 Task: Schedule a session for the jewelry making class.
Action: Mouse pressed left at (76, 116)
Screenshot: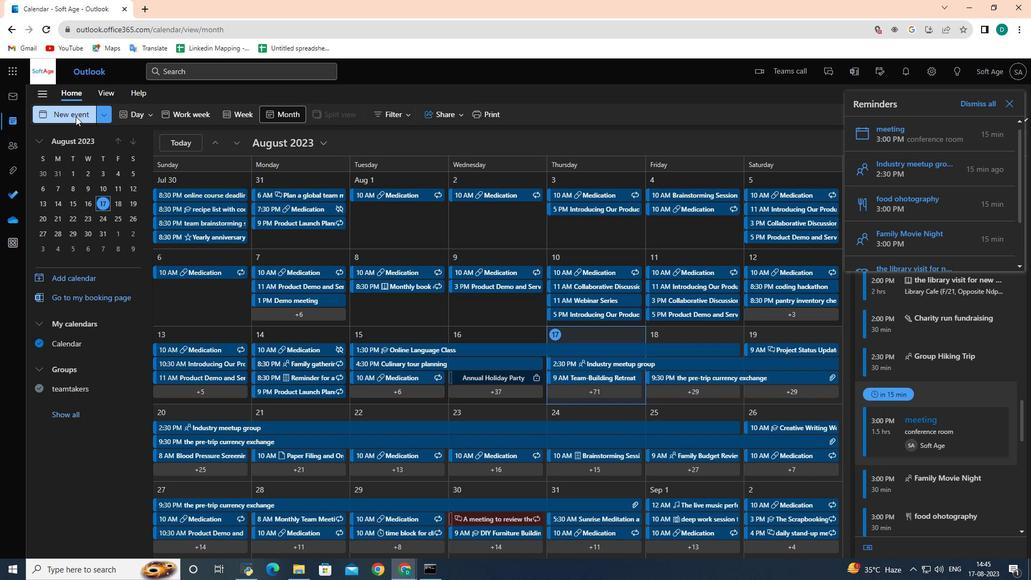 
Action: Mouse moved to (296, 184)
Screenshot: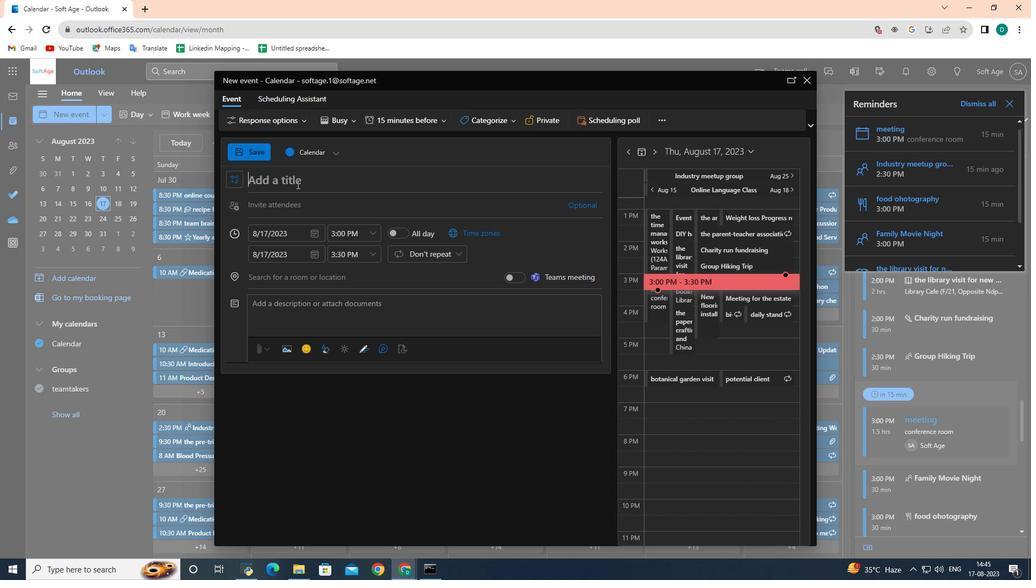 
Action: Mouse pressed left at (296, 184)
Screenshot: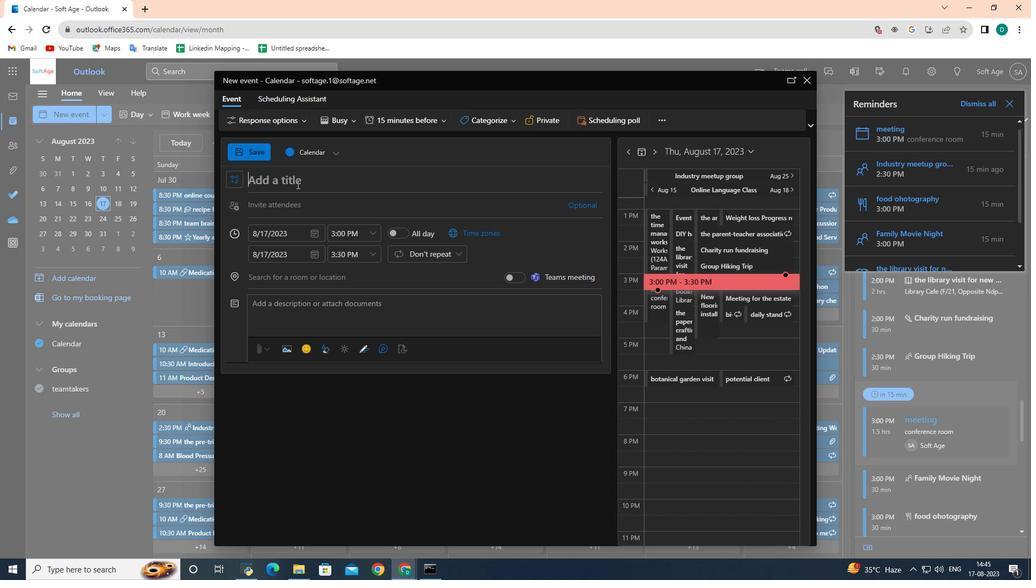 
Action: Key pressed <Key.shift>Jewelery<Key.space>making<Key.space>class
Screenshot: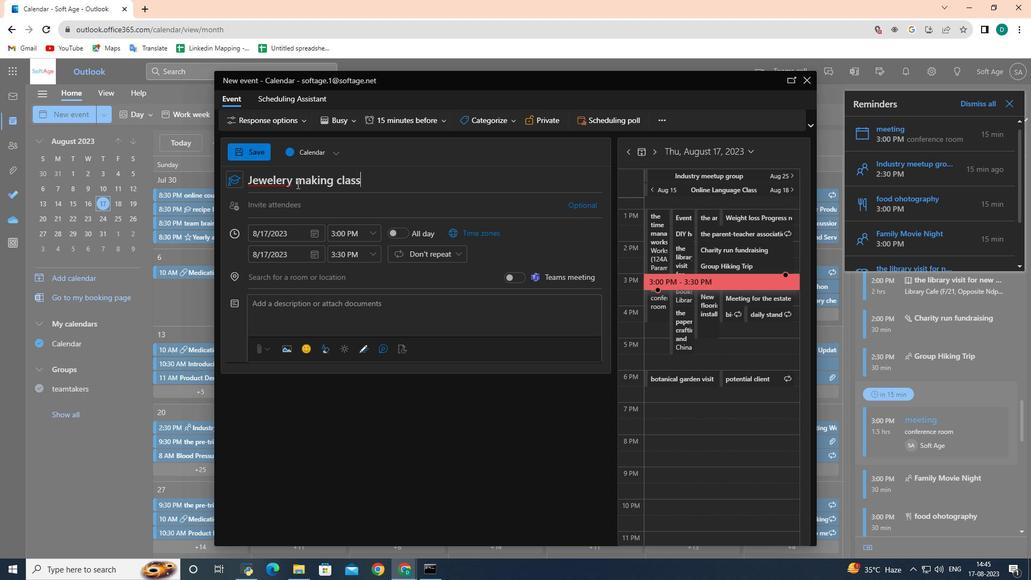 
Action: Mouse moved to (280, 182)
Screenshot: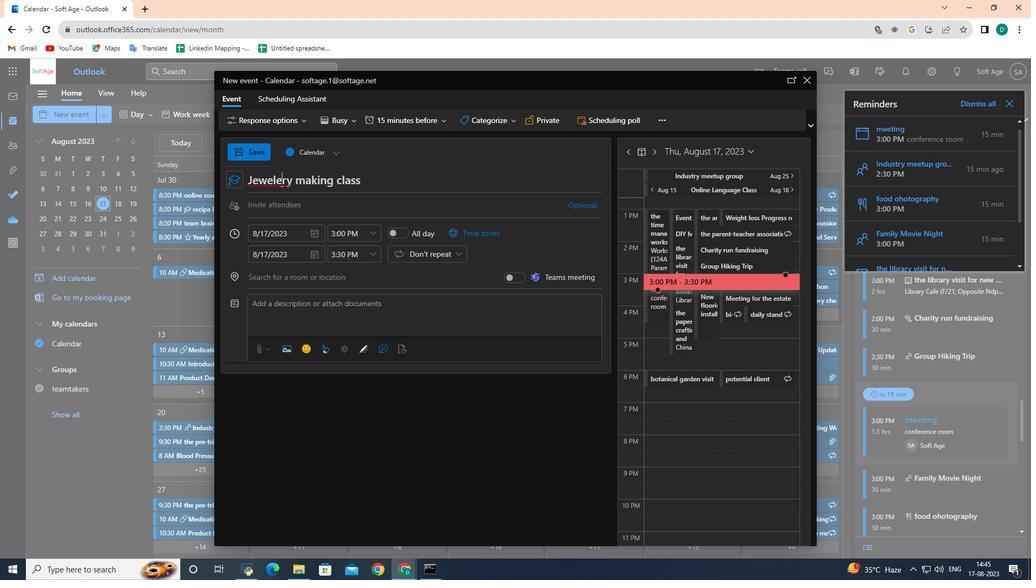 
Action: Mouse pressed left at (280, 182)
Screenshot: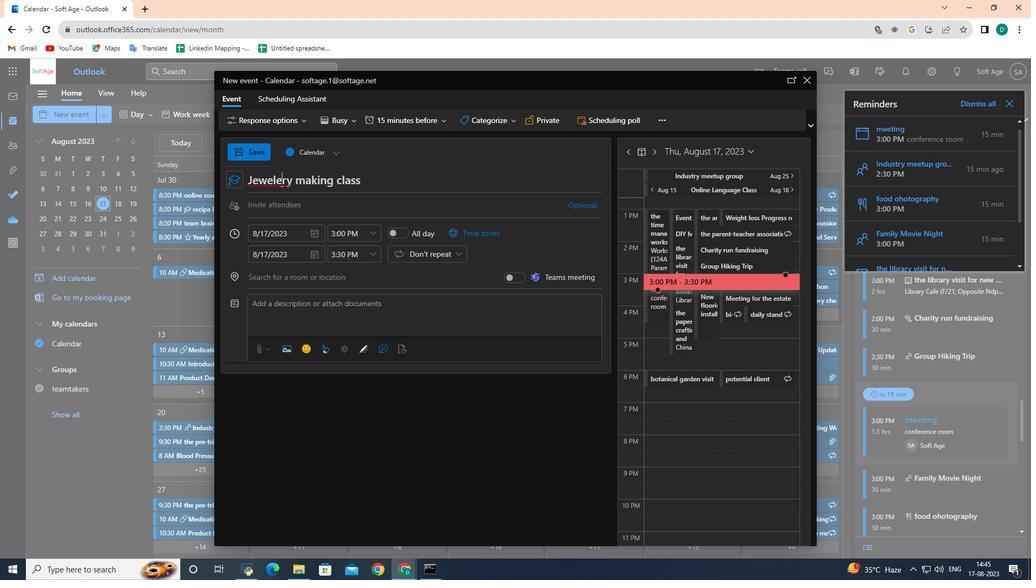 
Action: Key pressed <Key.backspace>
Screenshot: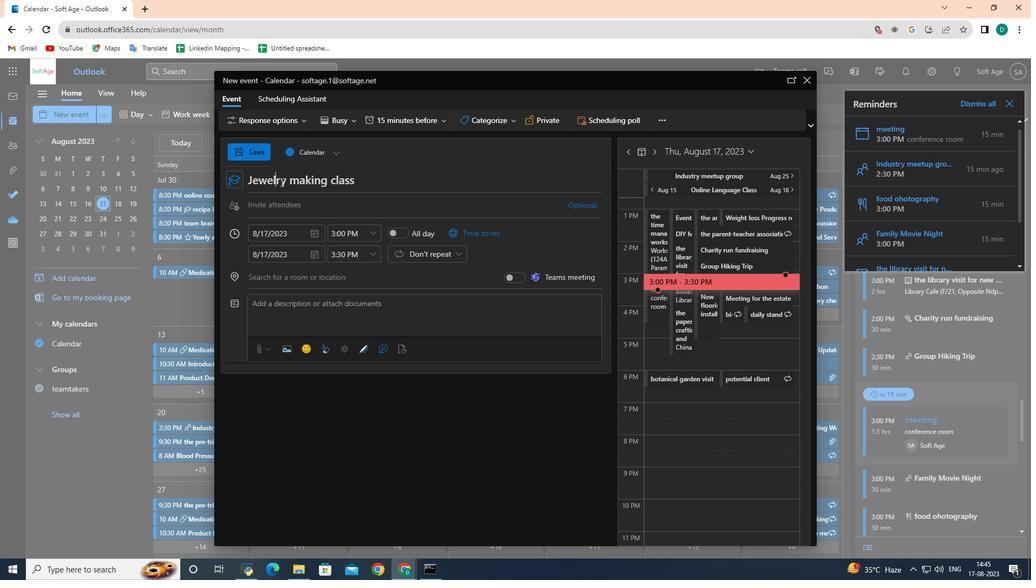 
Action: Mouse moved to (388, 183)
Screenshot: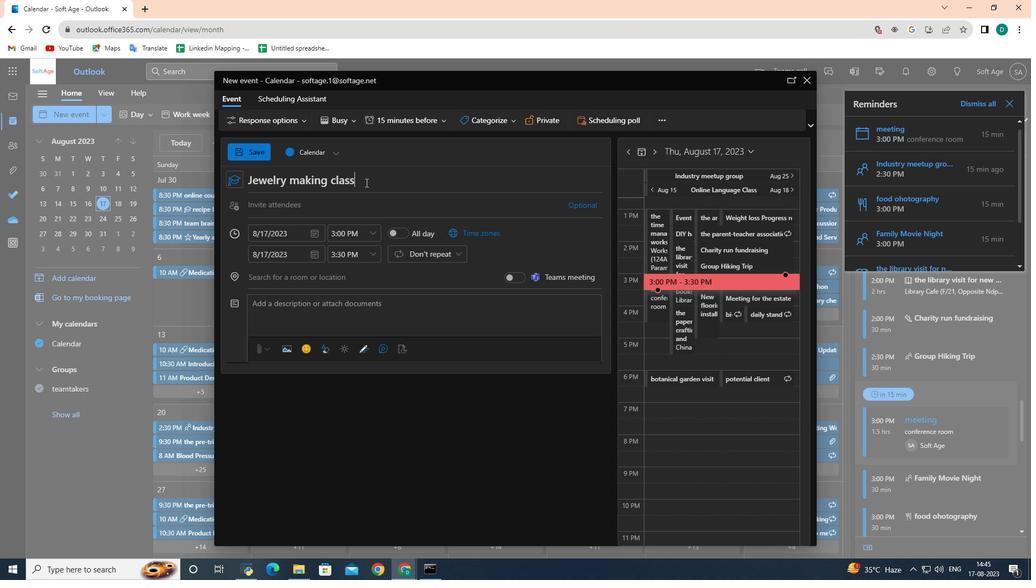 
Action: Mouse pressed left at (388, 183)
Screenshot: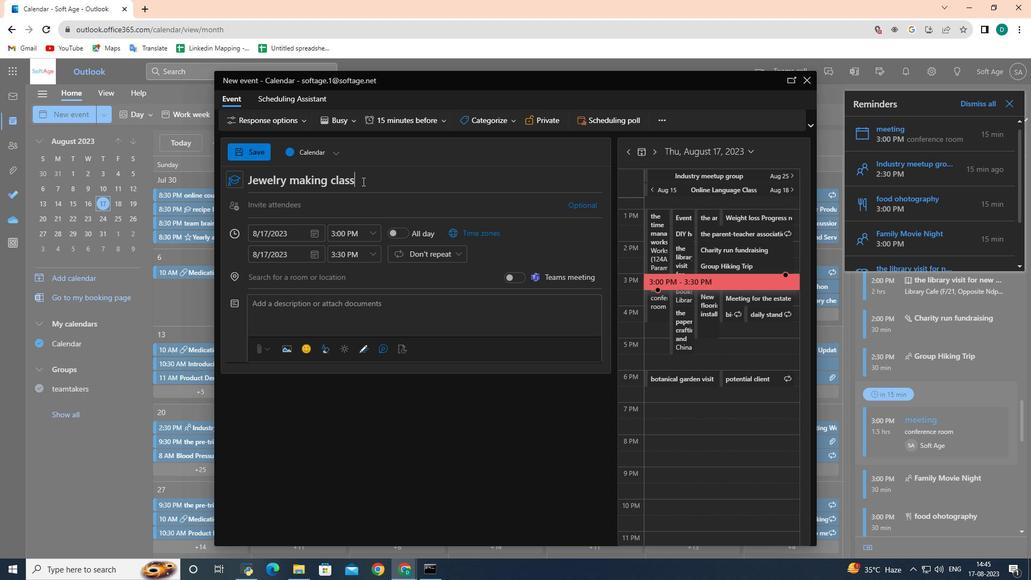 
Action: Mouse moved to (363, 231)
Screenshot: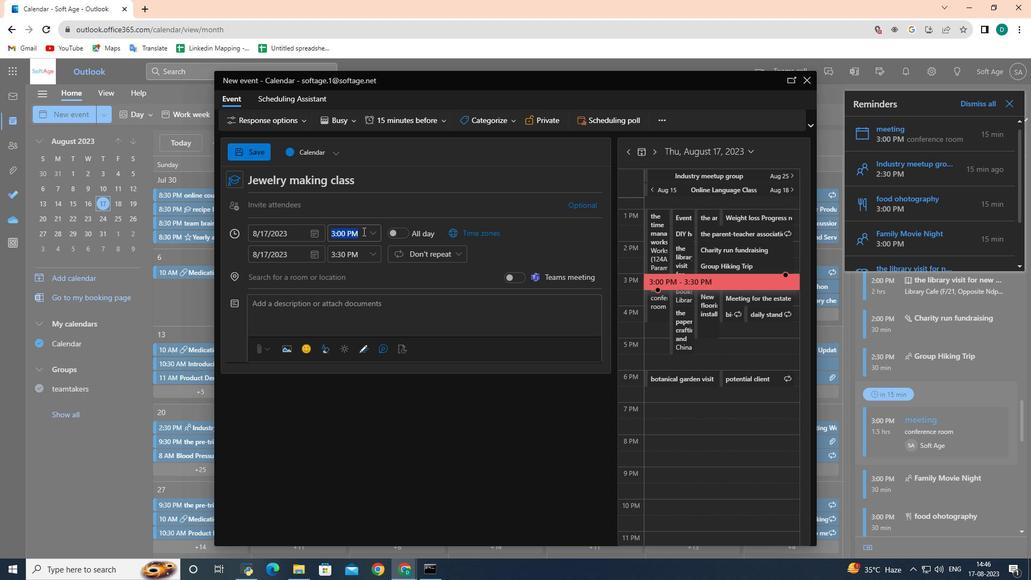 
Action: Mouse pressed left at (363, 231)
Screenshot: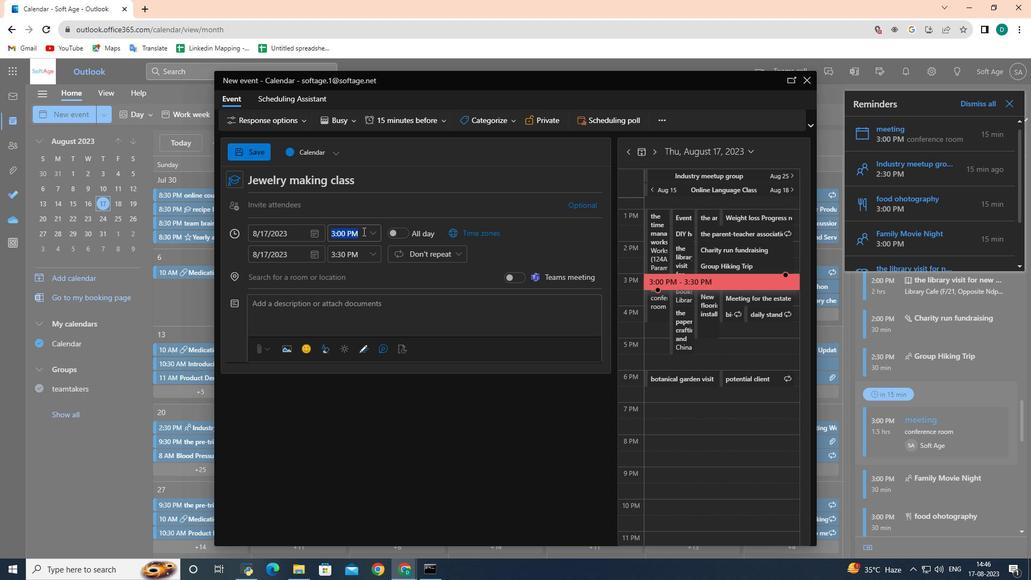 
Action: Mouse moved to (377, 233)
Screenshot: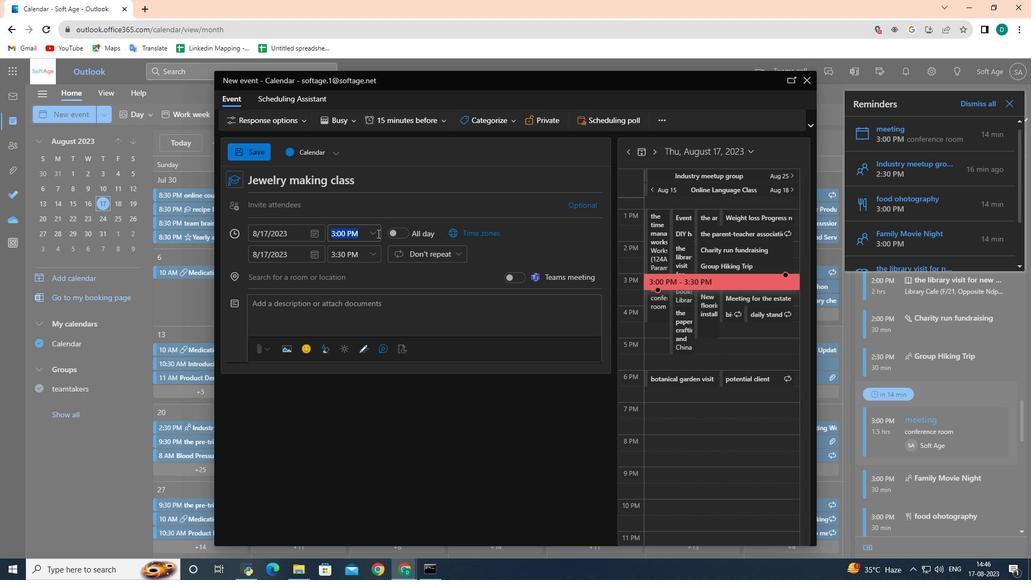 
Action: Mouse pressed left at (377, 233)
Screenshot: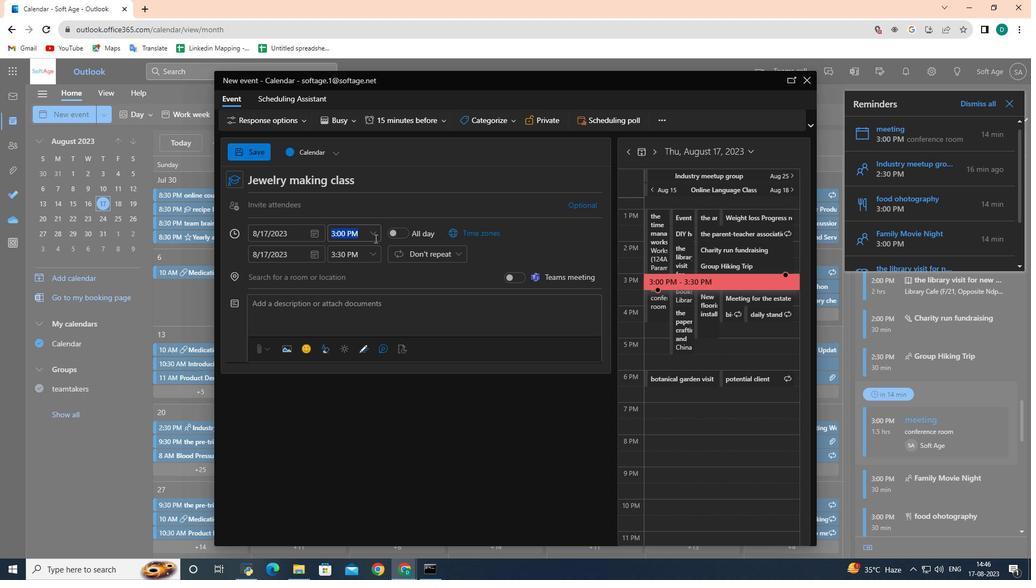 
Action: Mouse moved to (373, 238)
Screenshot: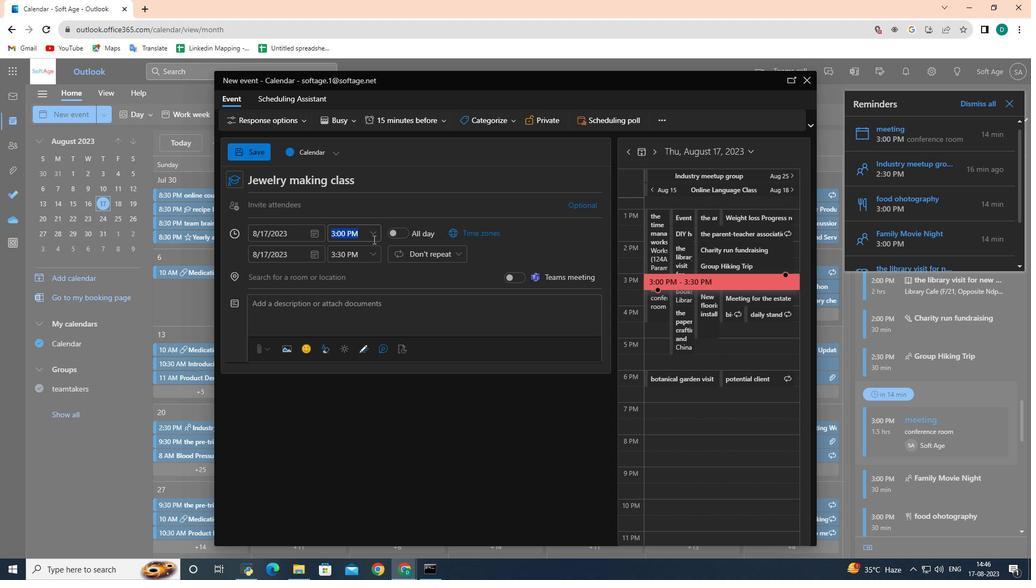 
Action: Mouse pressed left at (373, 238)
Screenshot: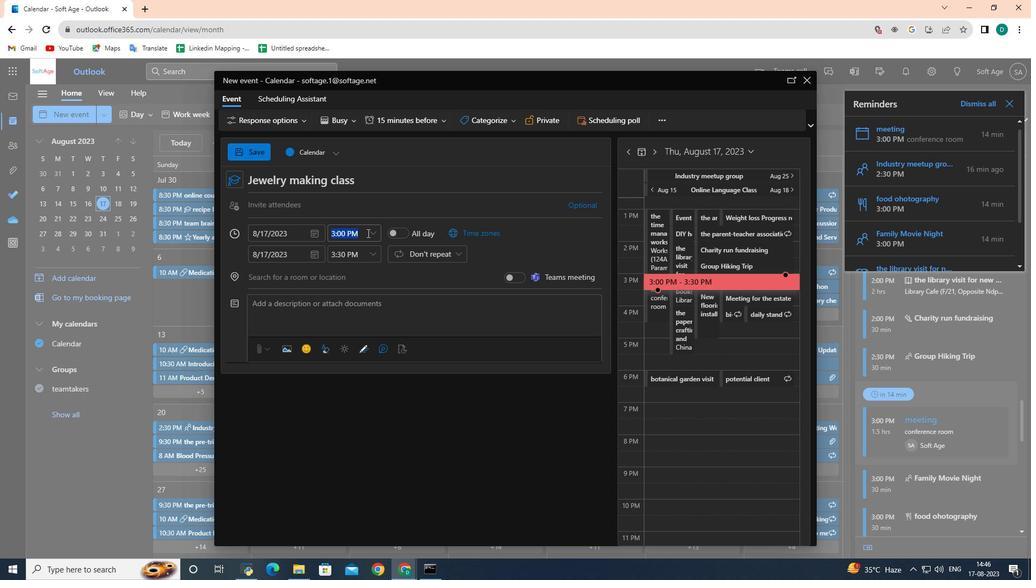 
Action: Mouse moved to (388, 222)
Screenshot: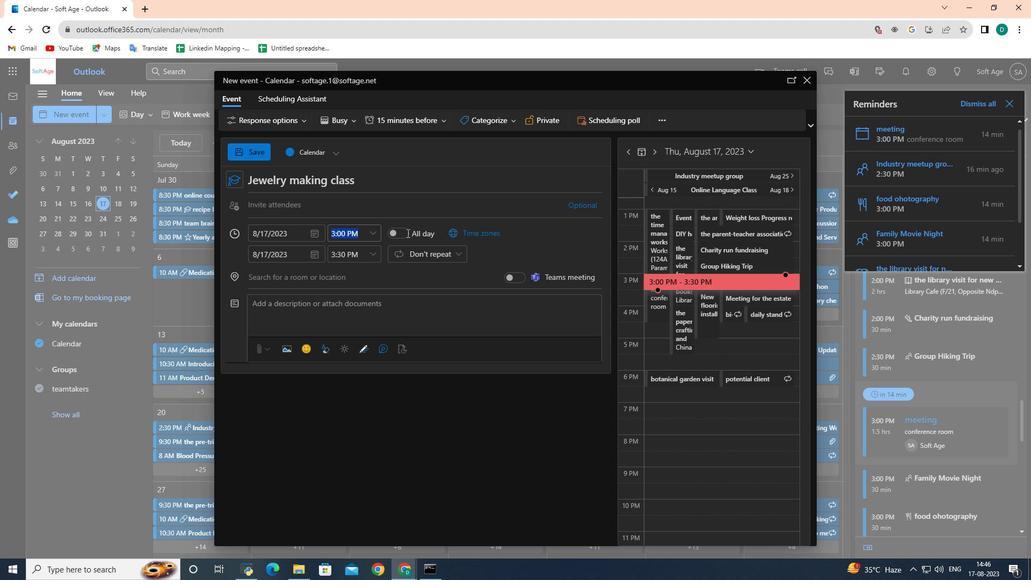 
Action: Mouse pressed left at (388, 222)
Screenshot: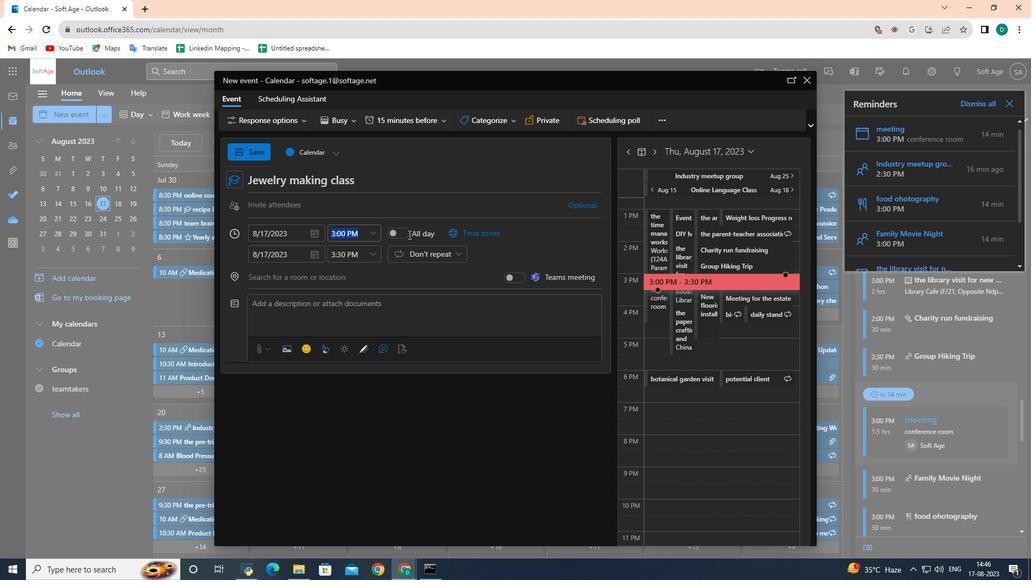 
Action: Mouse moved to (416, 262)
Screenshot: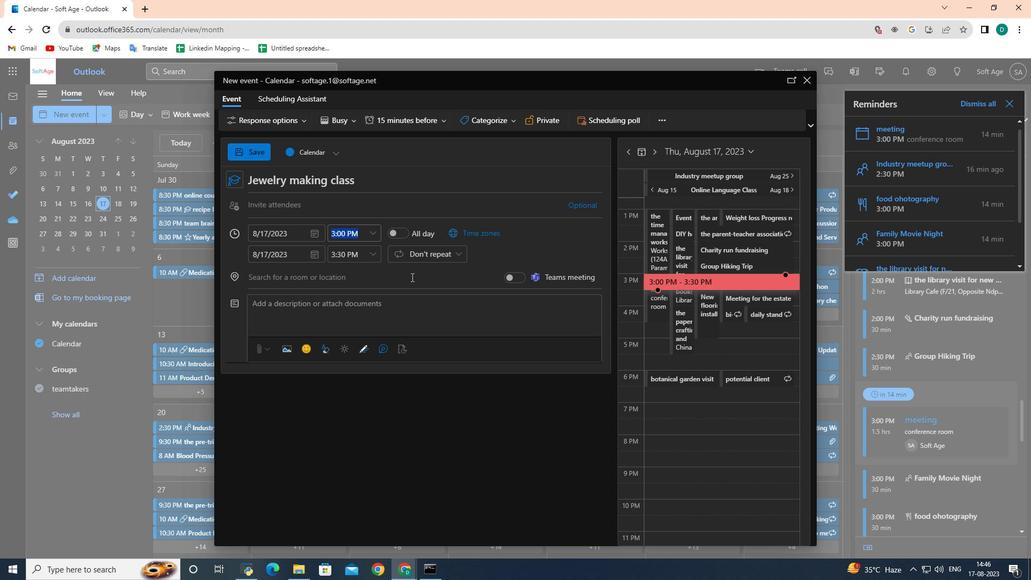 
Action: Mouse pressed left at (416, 262)
Screenshot: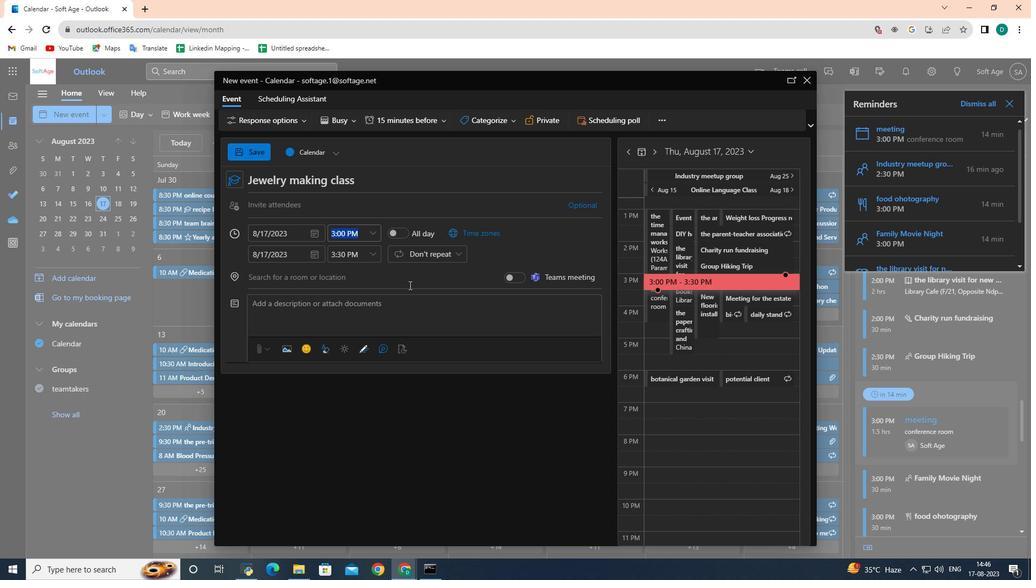 
Action: Mouse moved to (407, 302)
Screenshot: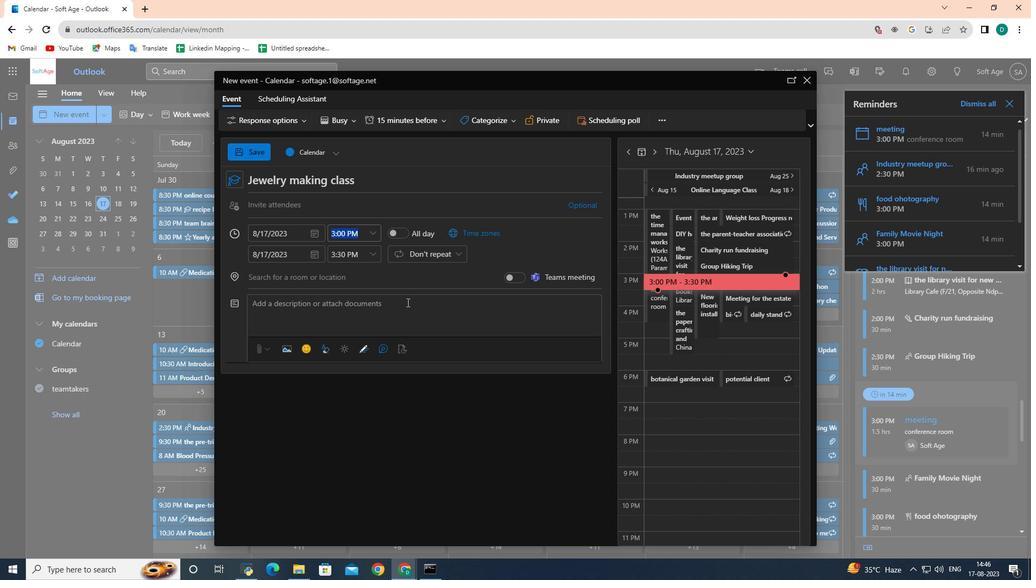 
Action: Mouse pressed left at (407, 302)
Screenshot: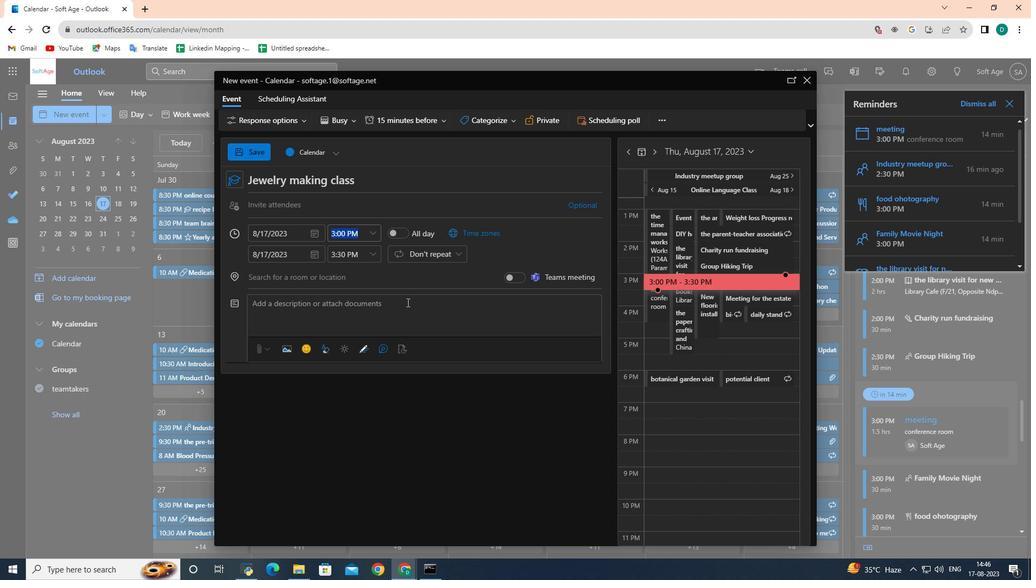 
Action: Mouse pressed left at (407, 302)
Screenshot: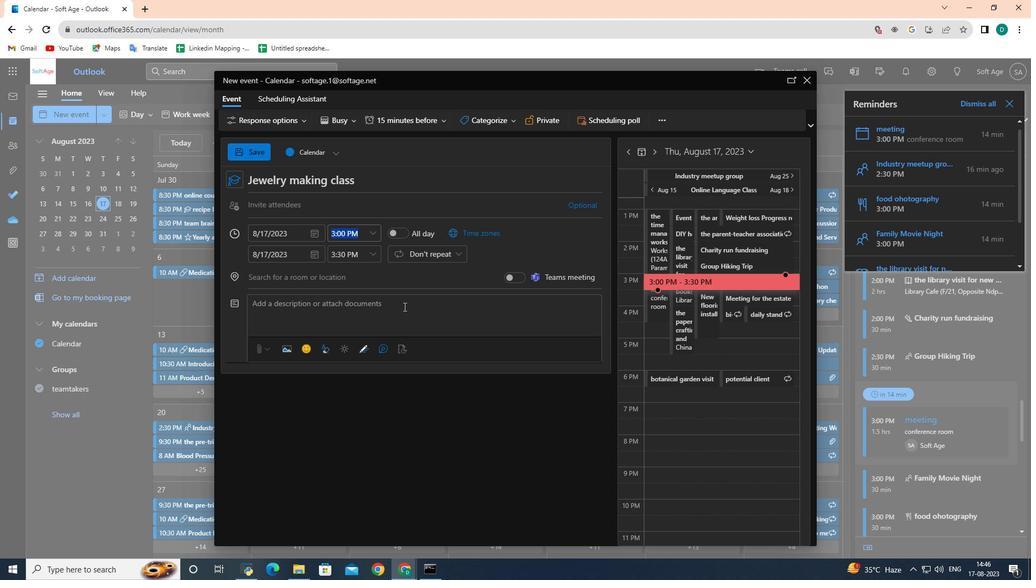 
Action: Mouse pressed left at (407, 302)
Screenshot: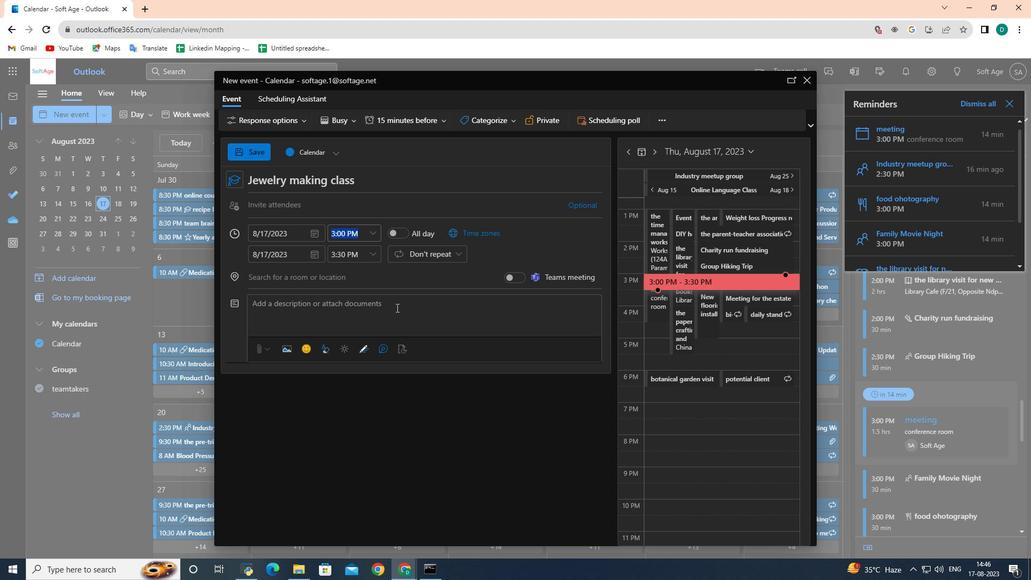 
Action: Mouse moved to (403, 306)
Screenshot: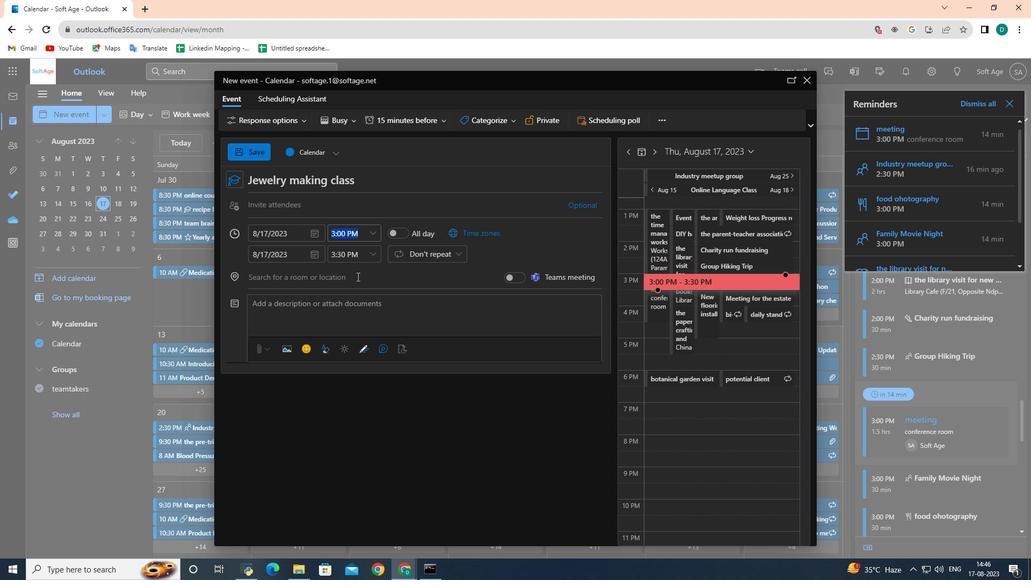 
Action: Mouse pressed left at (403, 306)
Screenshot: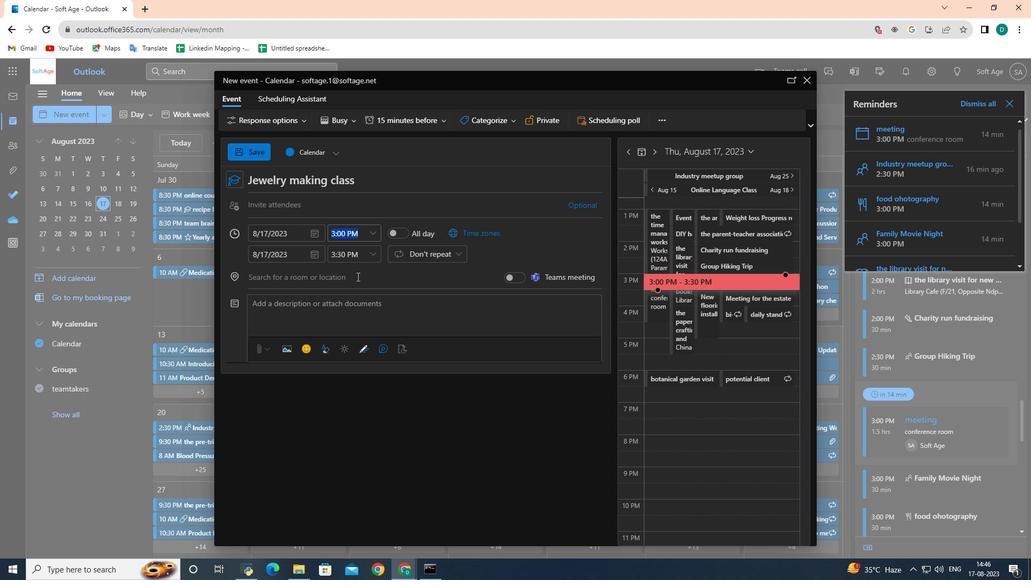 
Action: Mouse moved to (334, 232)
Screenshot: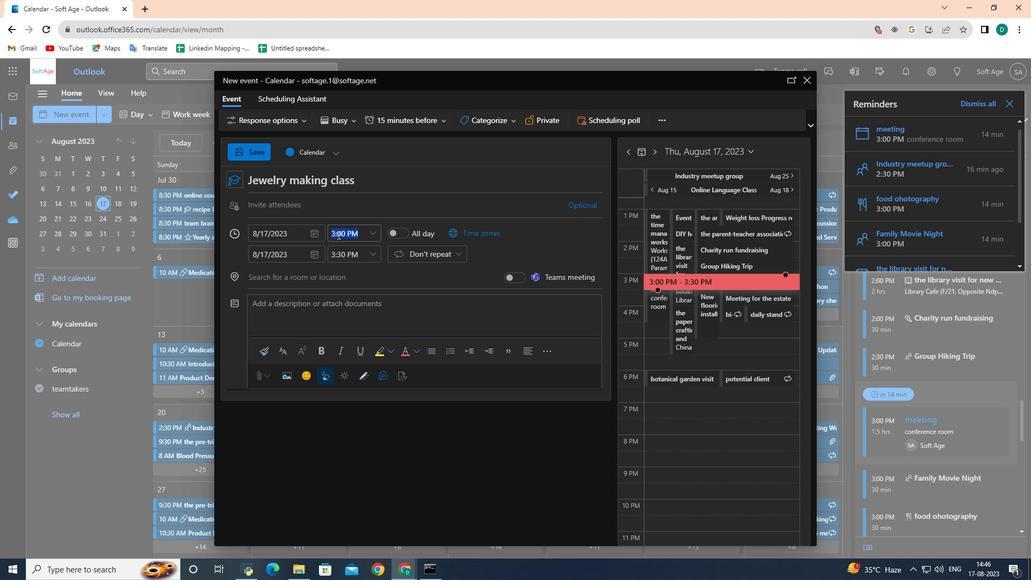 
Action: Mouse pressed left at (334, 232)
Screenshot: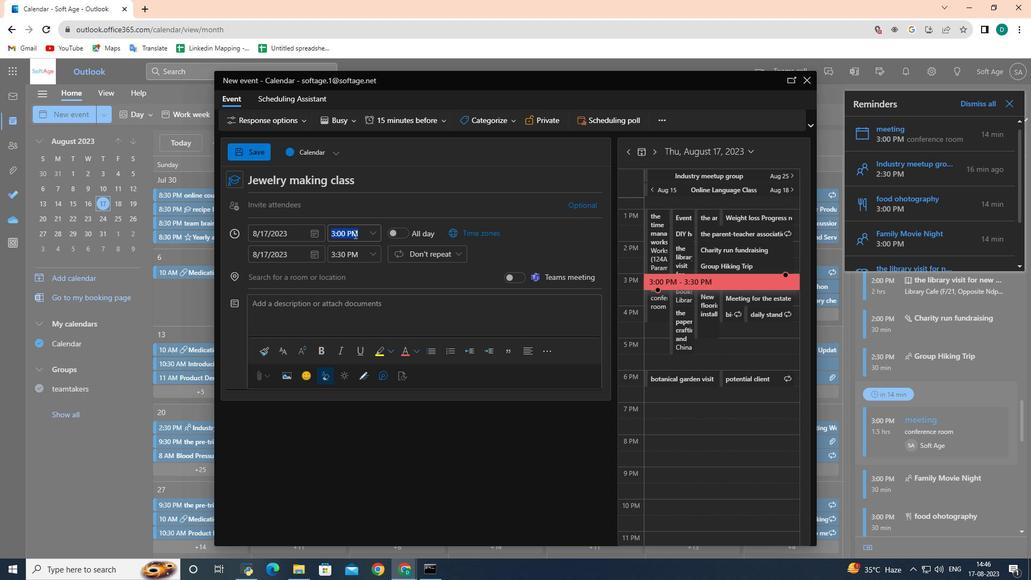 
Action: Mouse moved to (335, 234)
Screenshot: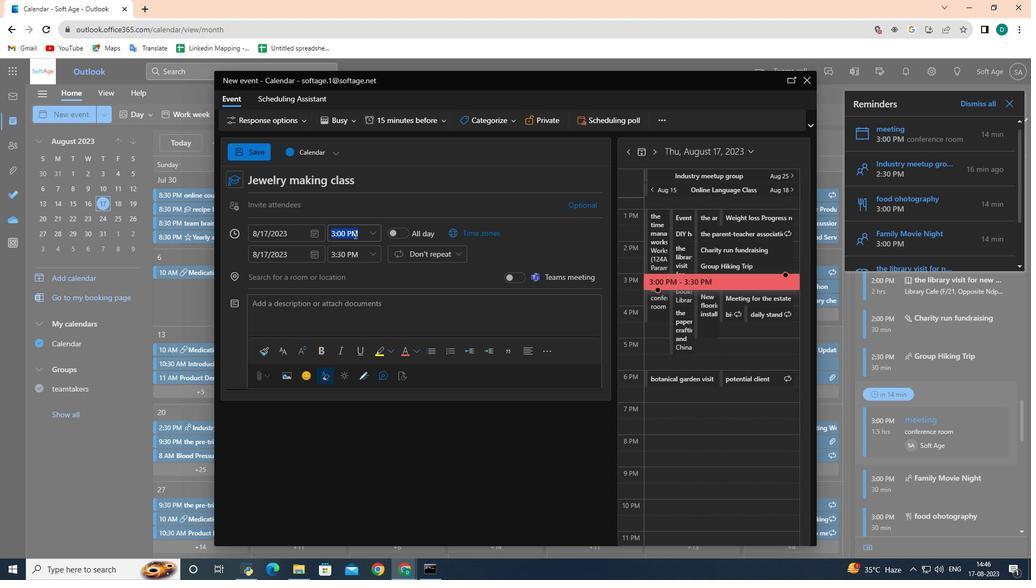 
Action: Mouse pressed left at (335, 234)
Screenshot: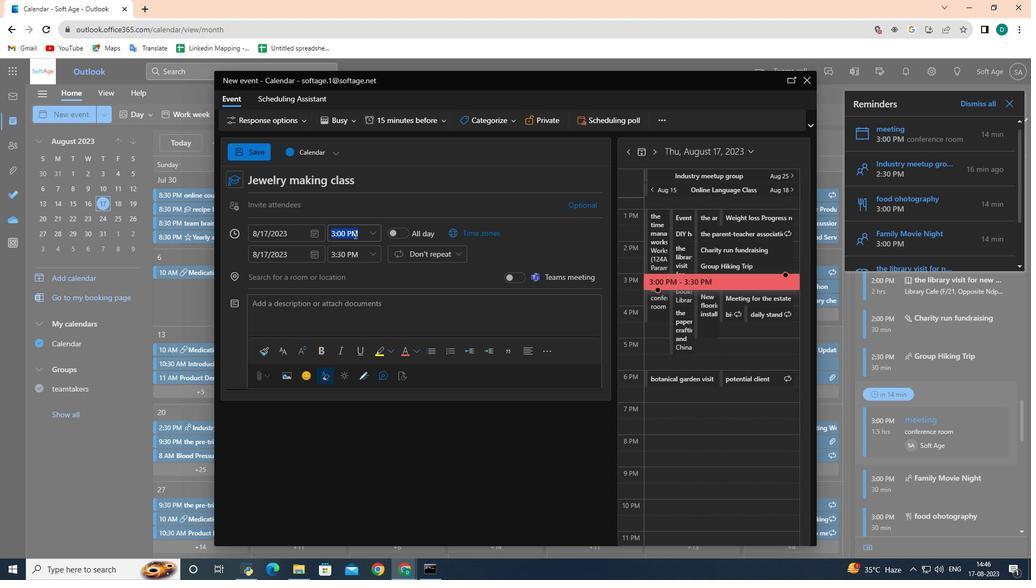 
Action: Mouse moved to (354, 234)
Screenshot: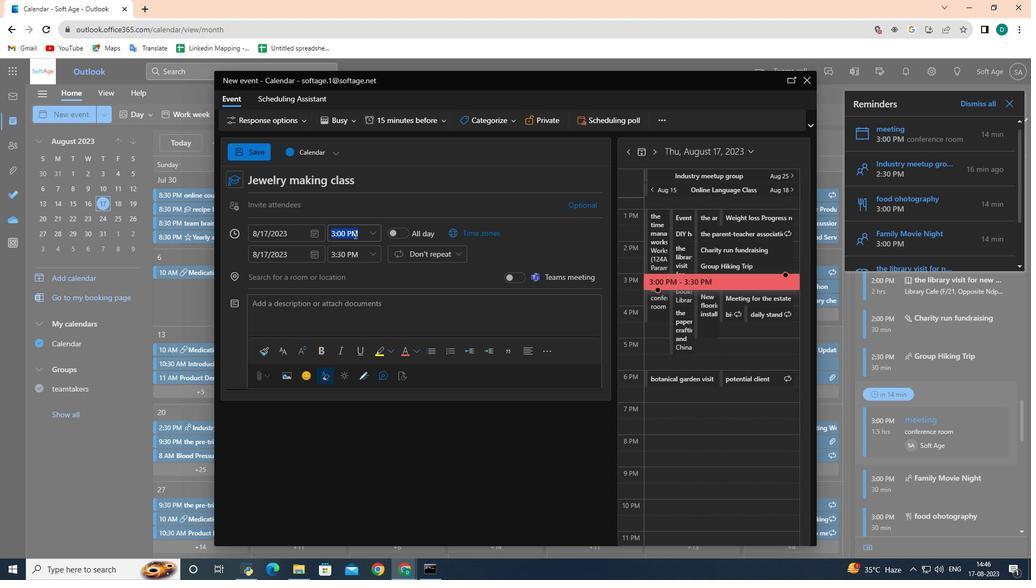 
Action: Mouse pressed left at (354, 234)
Screenshot: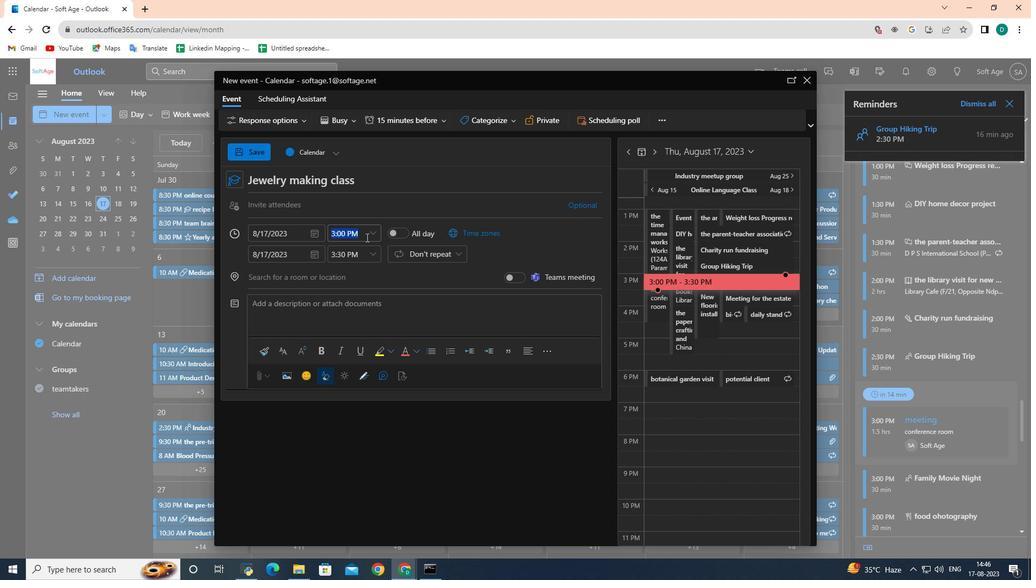 
Action: Mouse moved to (373, 233)
Screenshot: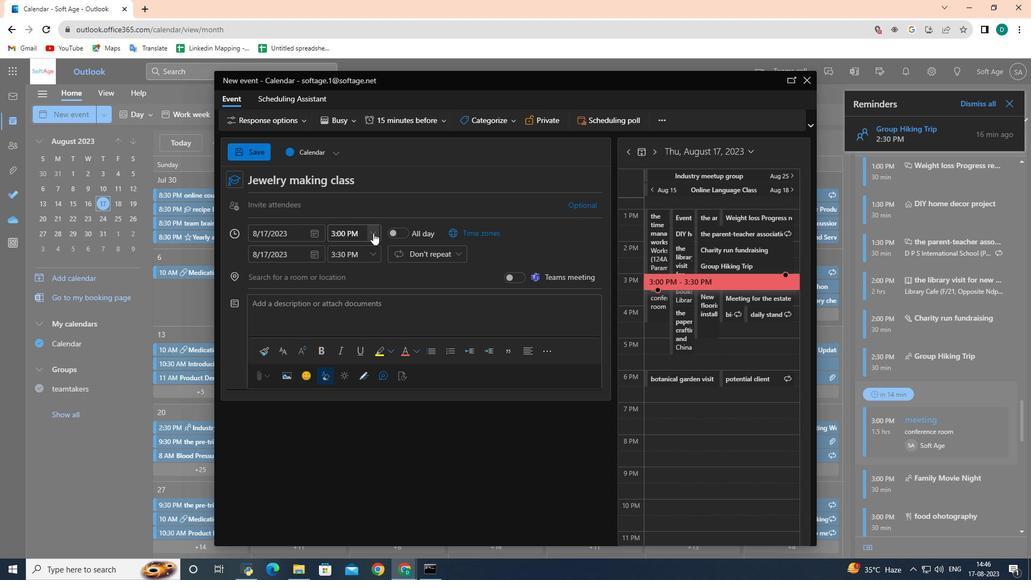 
Action: Mouse pressed left at (373, 233)
Screenshot: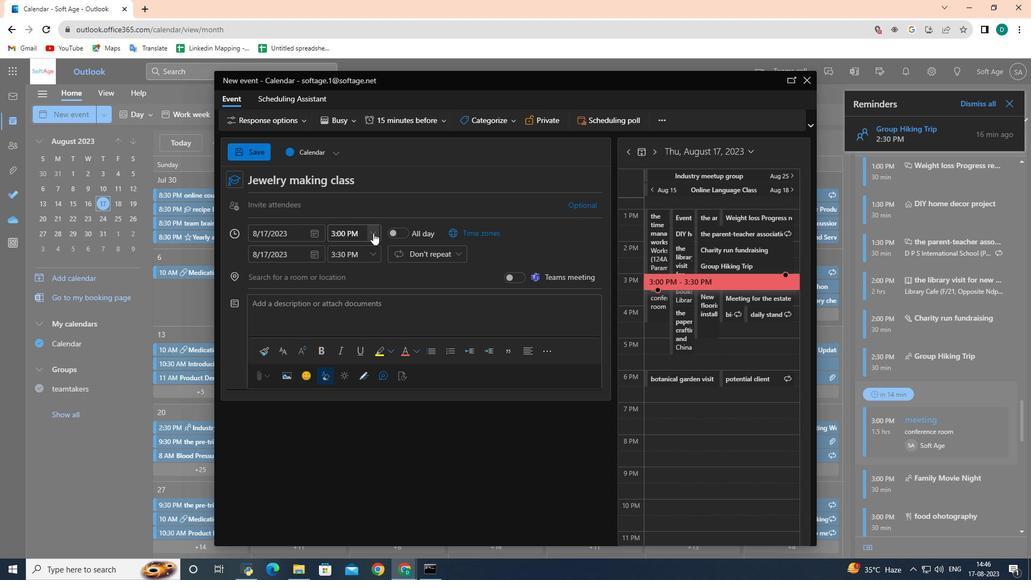 
Action: Mouse moved to (350, 293)
Screenshot: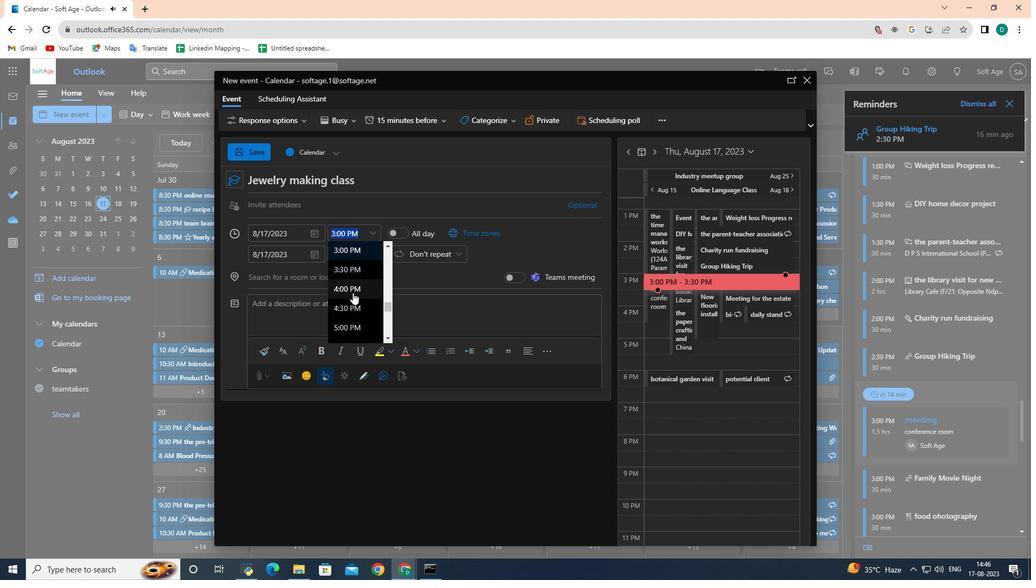 
Action: Mouse pressed left at (350, 293)
Screenshot: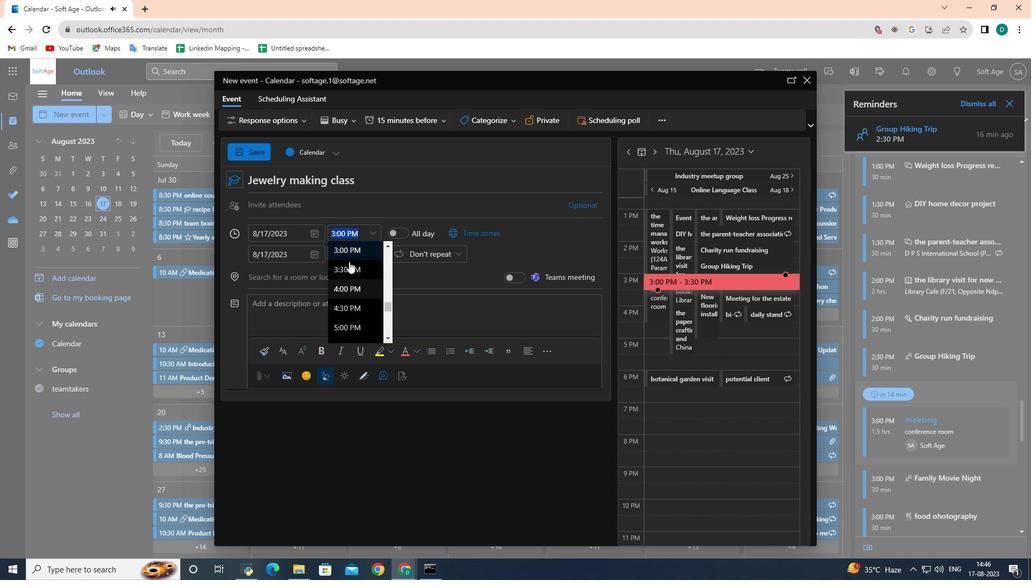 
Action: Mouse moved to (374, 258)
Screenshot: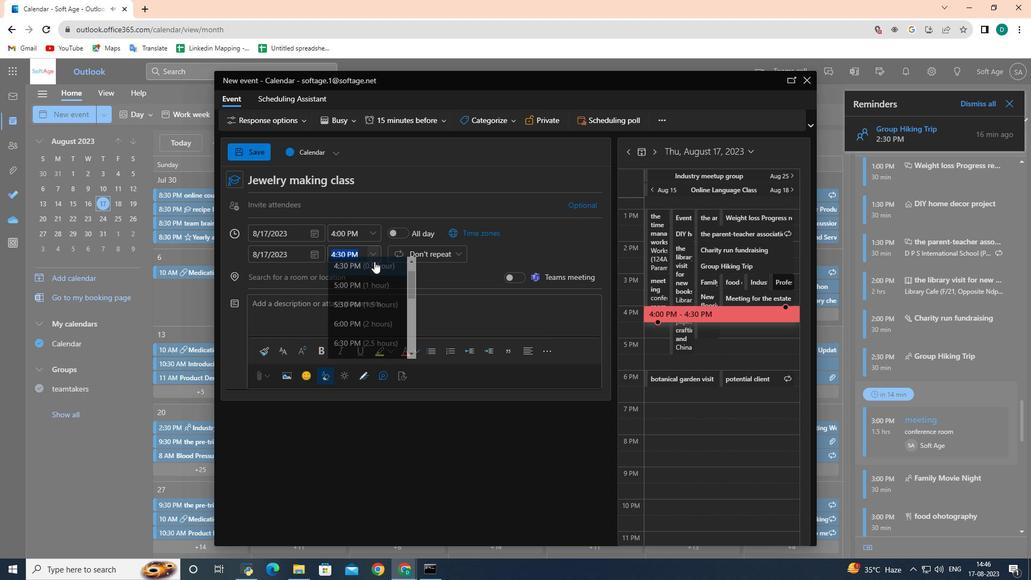 
Action: Mouse pressed left at (374, 258)
Screenshot: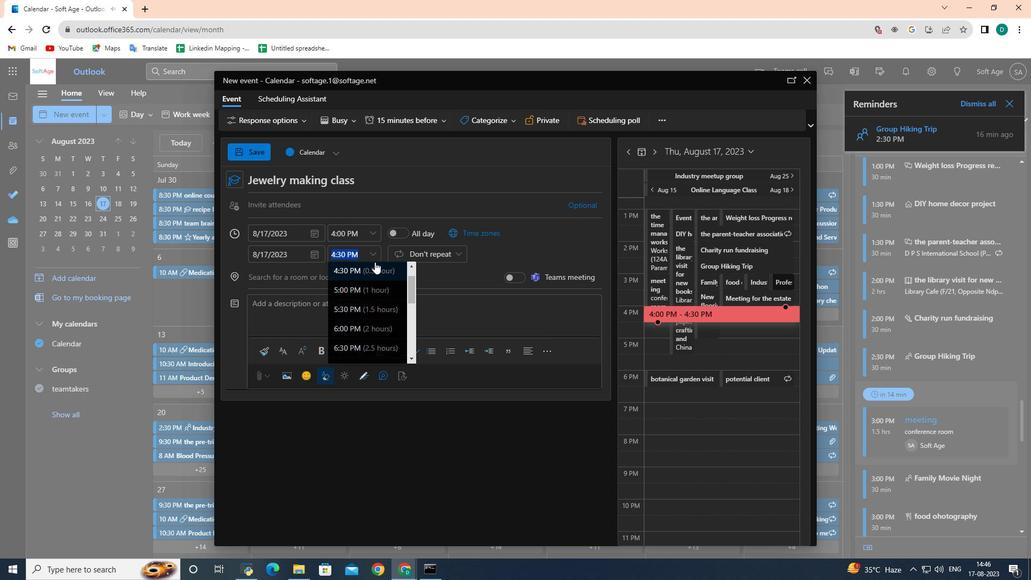 
Action: Mouse moved to (369, 312)
Screenshot: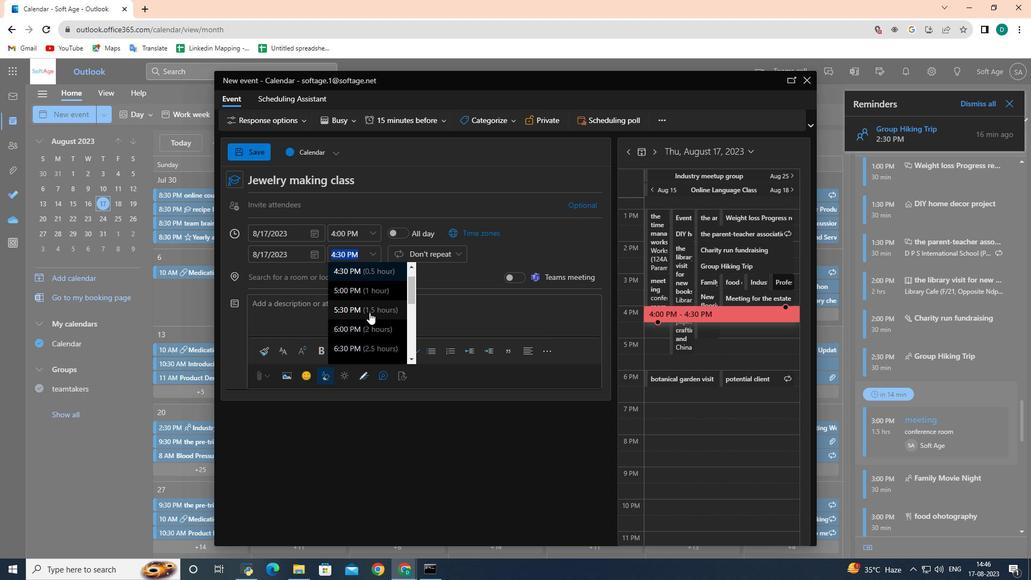
Action: Mouse pressed left at (369, 312)
Screenshot: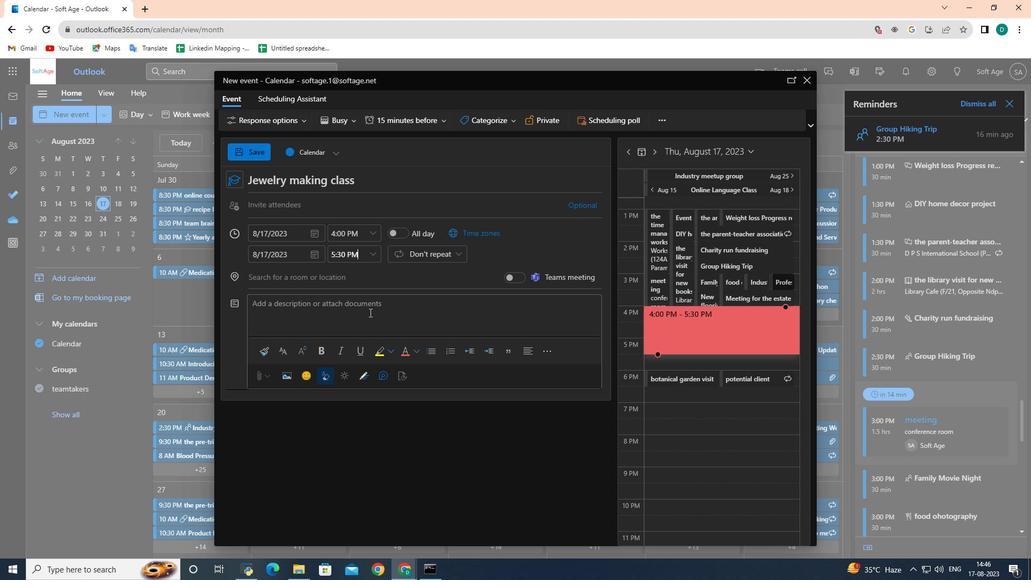 
Action: Mouse moved to (337, 321)
Screenshot: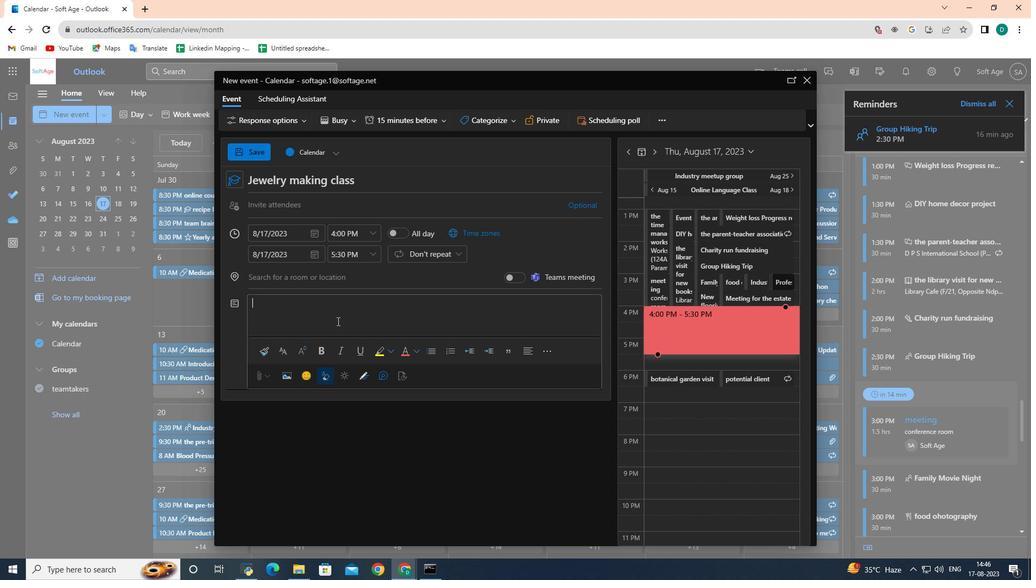 
Action: Mouse pressed left at (337, 321)
Screenshot: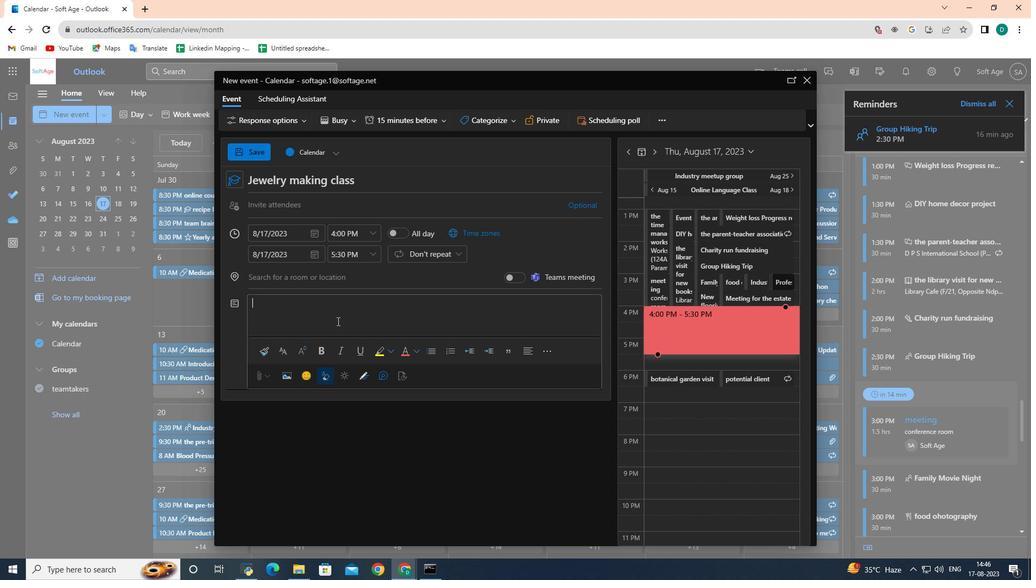
Action: Mouse moved to (298, 318)
Screenshot: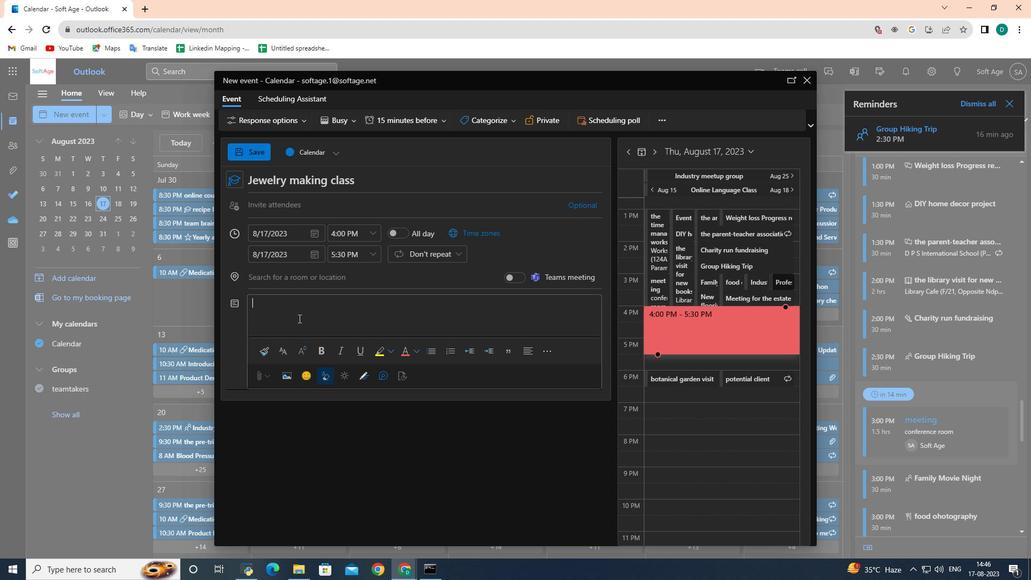 
Action: Mouse pressed left at (298, 318)
Screenshot: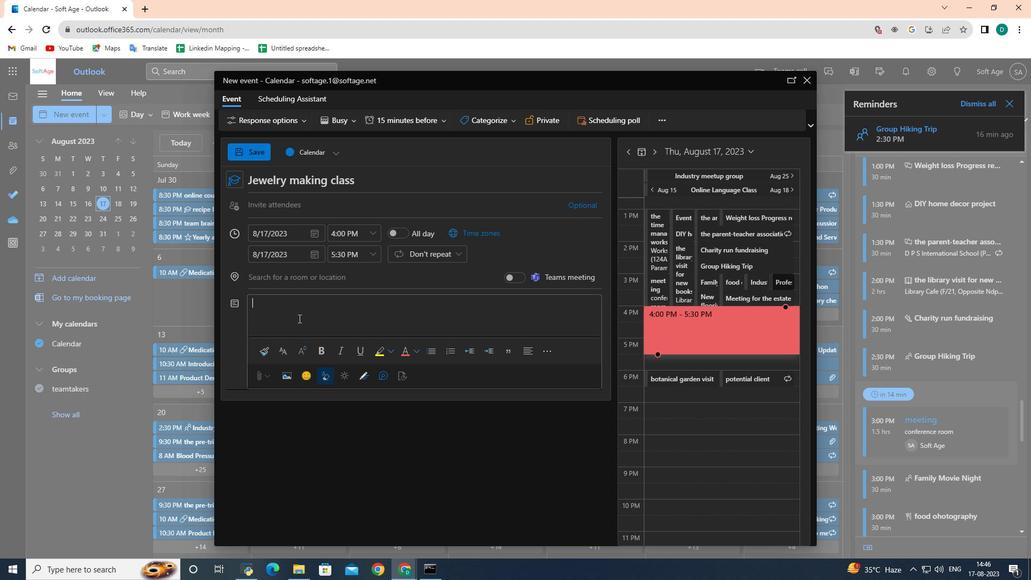 
Action: Mouse moved to (296, 318)
Screenshot: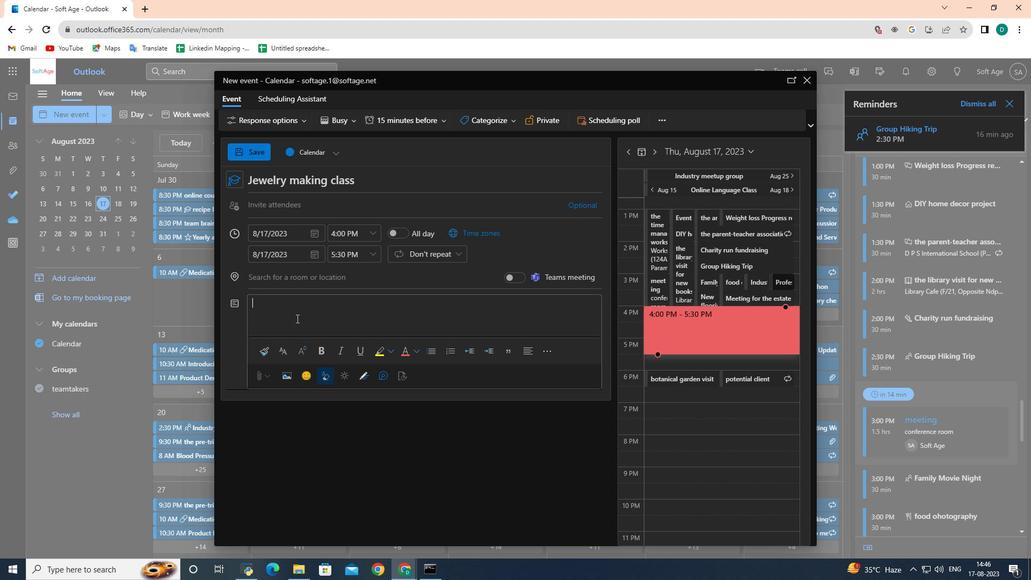 
Action: Key pressed <Key.shift>Gain<Key.space>insights<Key.space>into<Key.space>the<Key.space>history<Key.space>and<Key.space>evolution<Key.space>of<Key.space>jewellery<Key.space>making,<Key.space>exploring<Key.space>various<Key.space>styles<Key.space>and<Key.space>materials<Key.space>that<Key.space>have<Key.space>shaped<Key.space>te<Key.space>industry
Screenshot: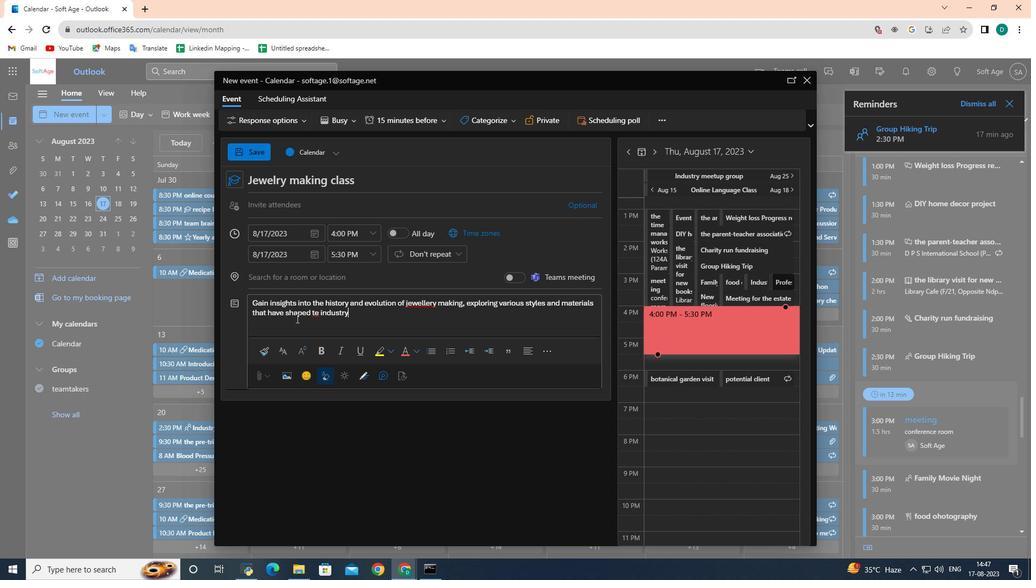 
Action: Mouse moved to (431, 304)
Screenshot: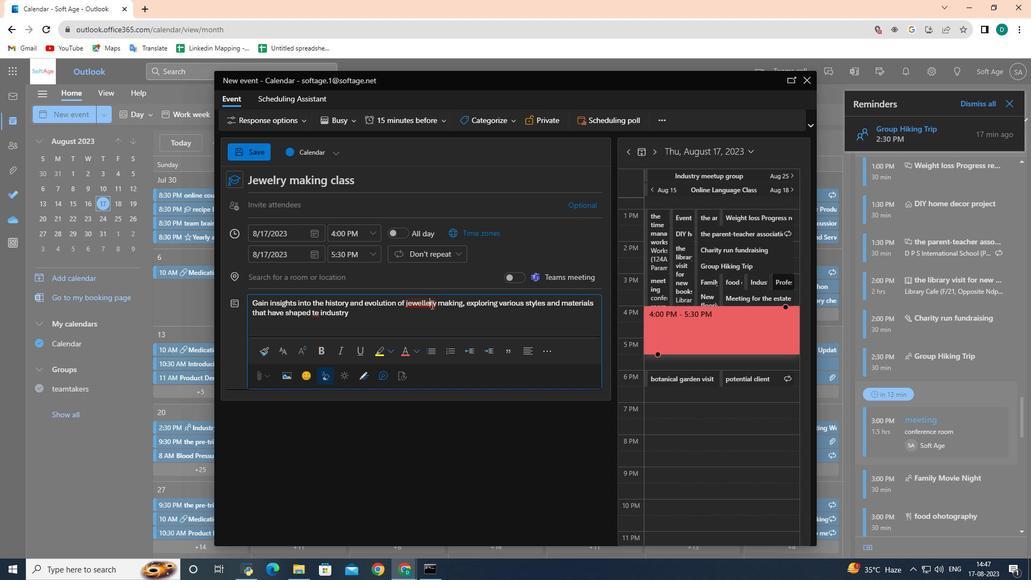 
Action: Mouse pressed left at (431, 304)
Screenshot: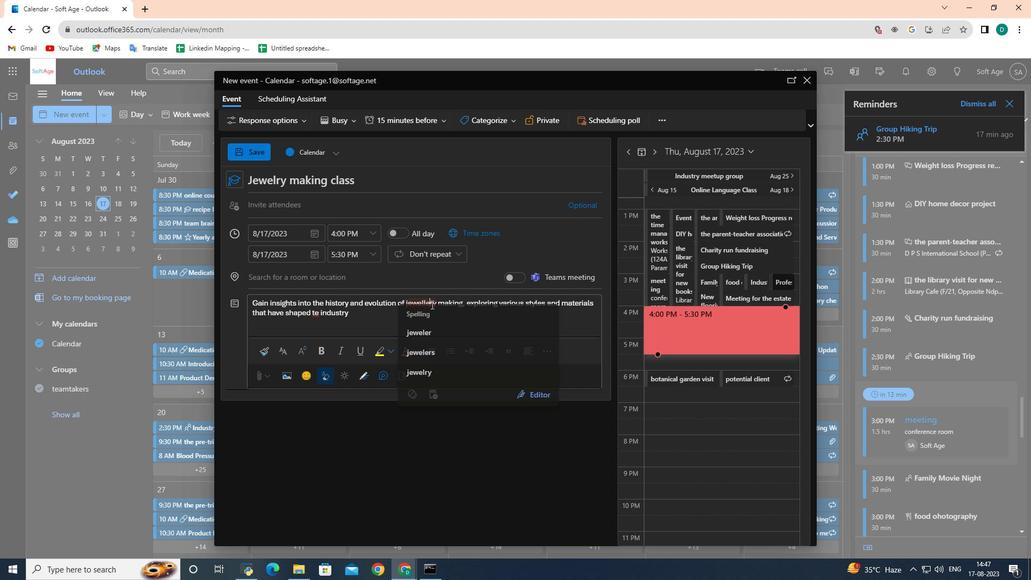 
Action: Mouse moved to (432, 381)
Screenshot: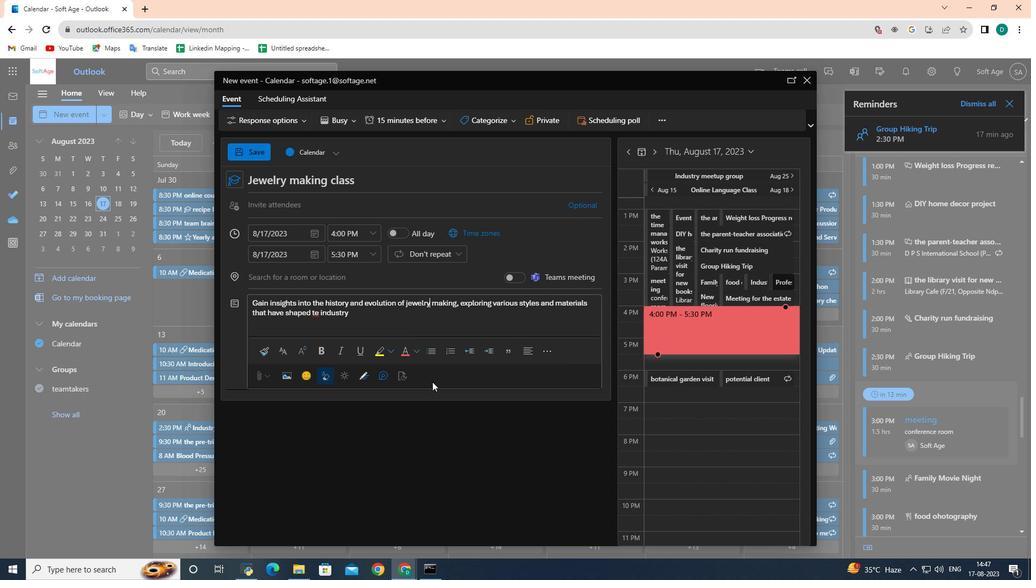 
Action: Mouse pressed left at (432, 381)
Screenshot: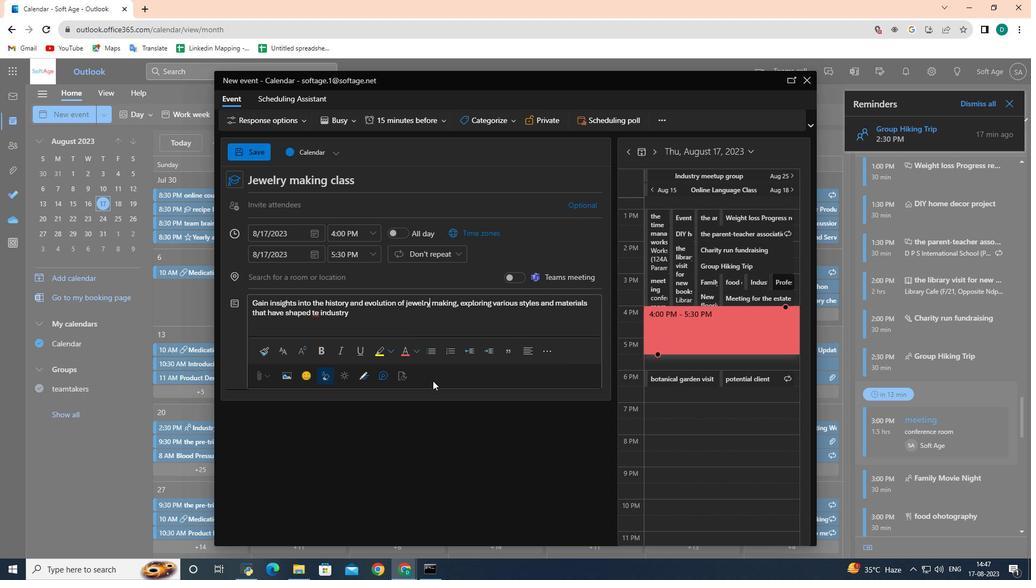 
Action: Mouse moved to (317, 319)
Screenshot: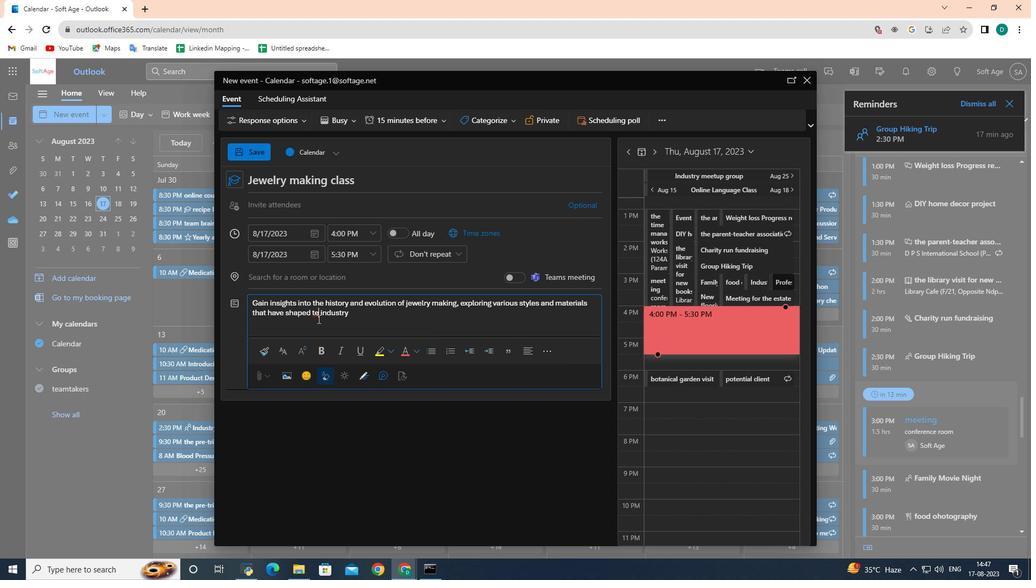 
Action: Mouse pressed left at (317, 319)
Screenshot: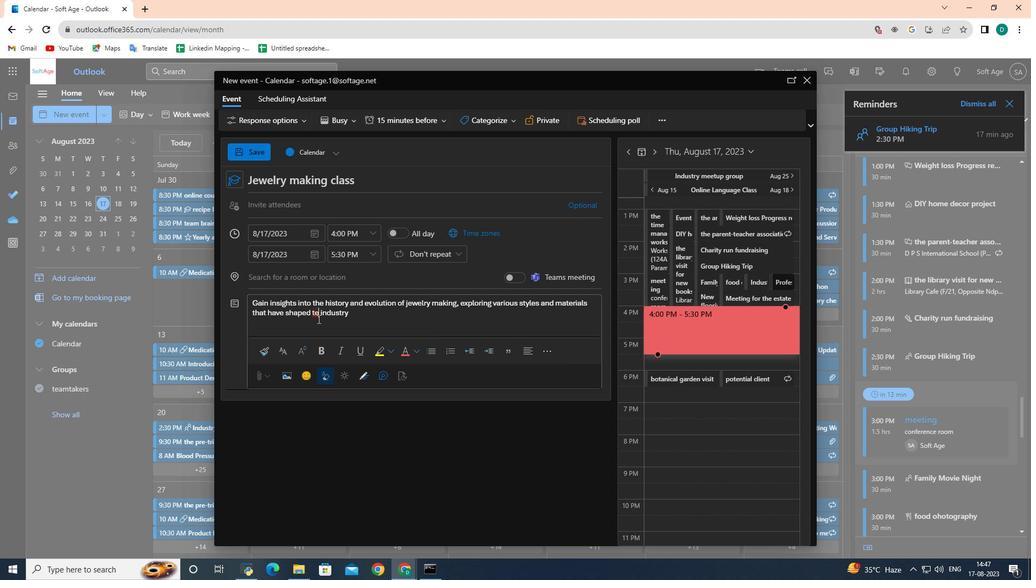 
Action: Mouse moved to (316, 317)
Screenshot: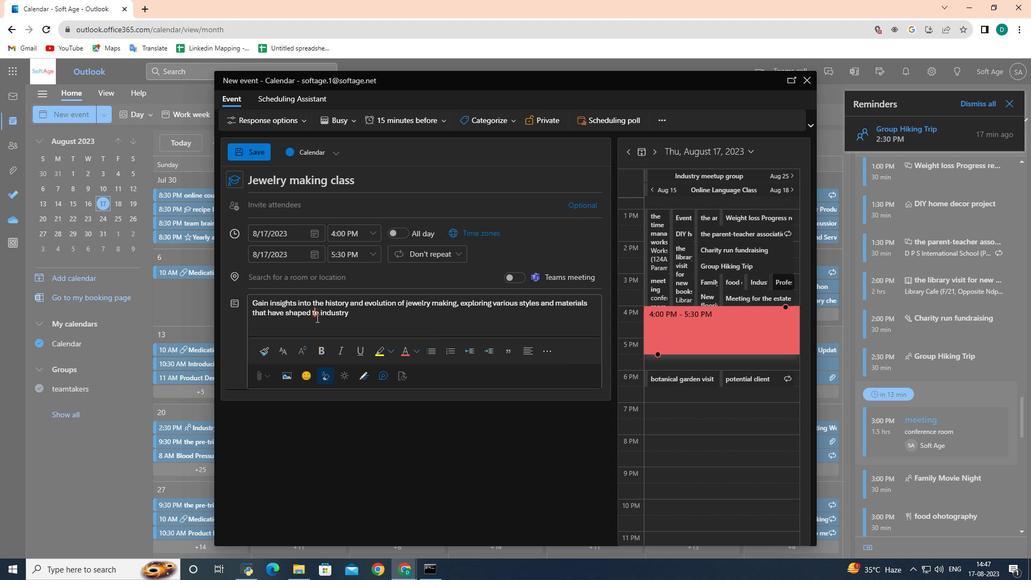 
Action: Mouse pressed left at (316, 317)
Screenshot: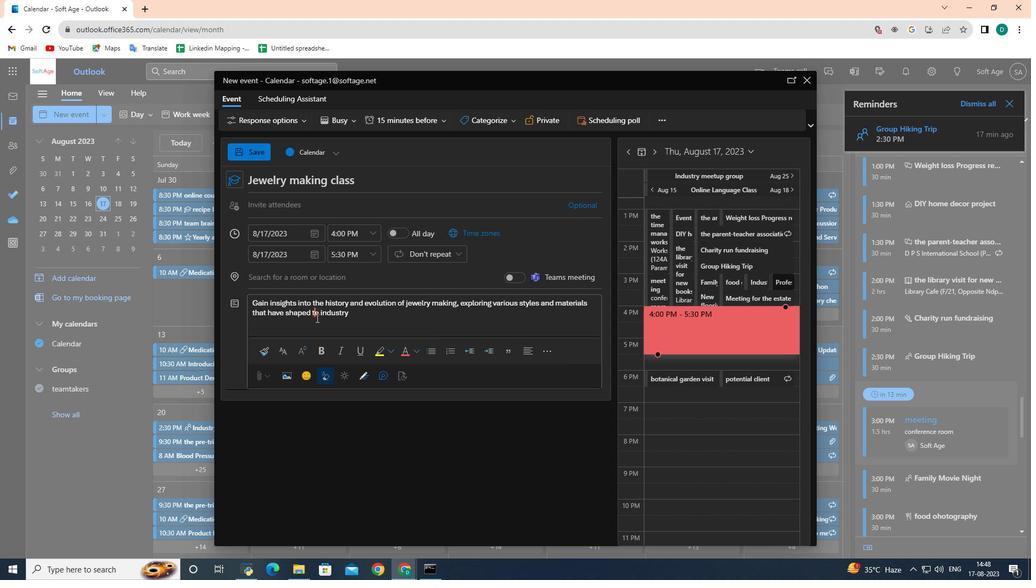 
Action: Mouse moved to (315, 318)
Screenshot: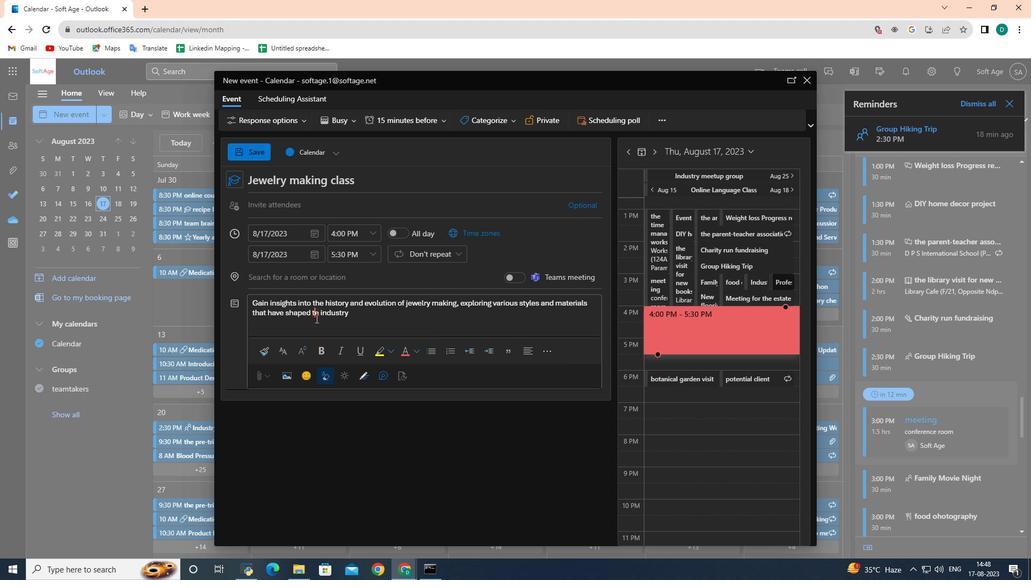 
Action: Key pressed h
Screenshot: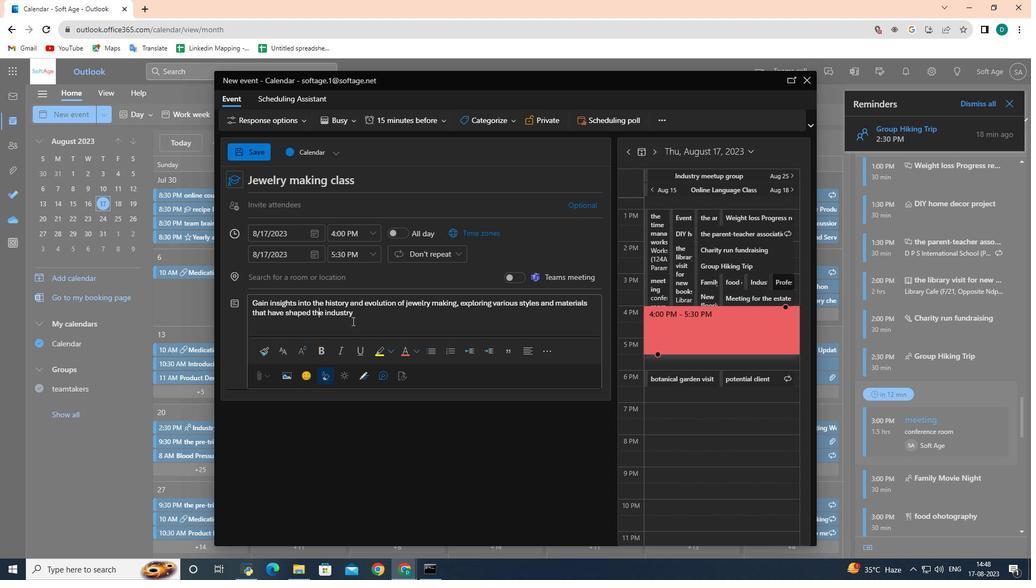 
Action: Mouse moved to (368, 319)
Screenshot: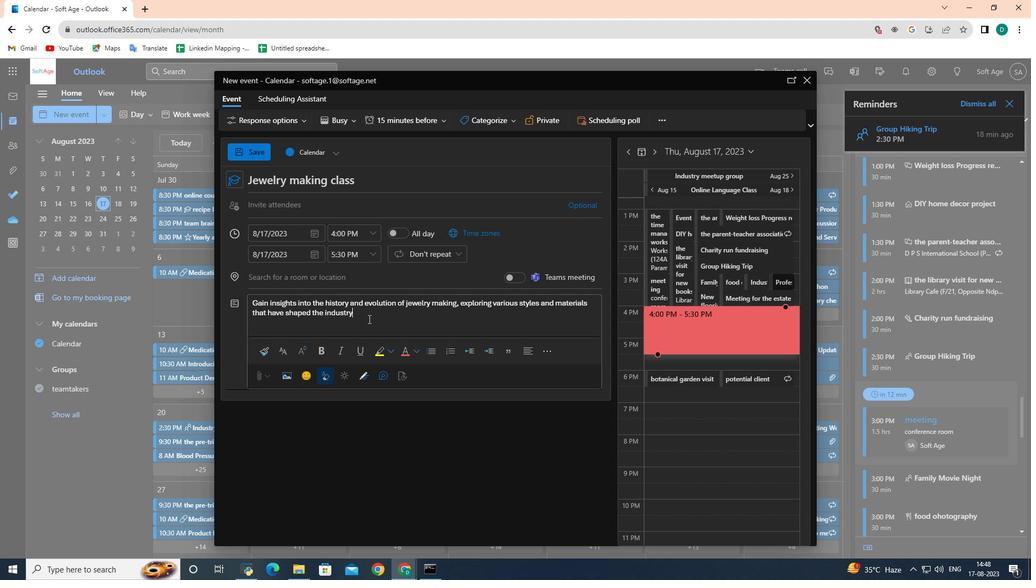 
Action: Mouse pressed left at (368, 319)
Screenshot: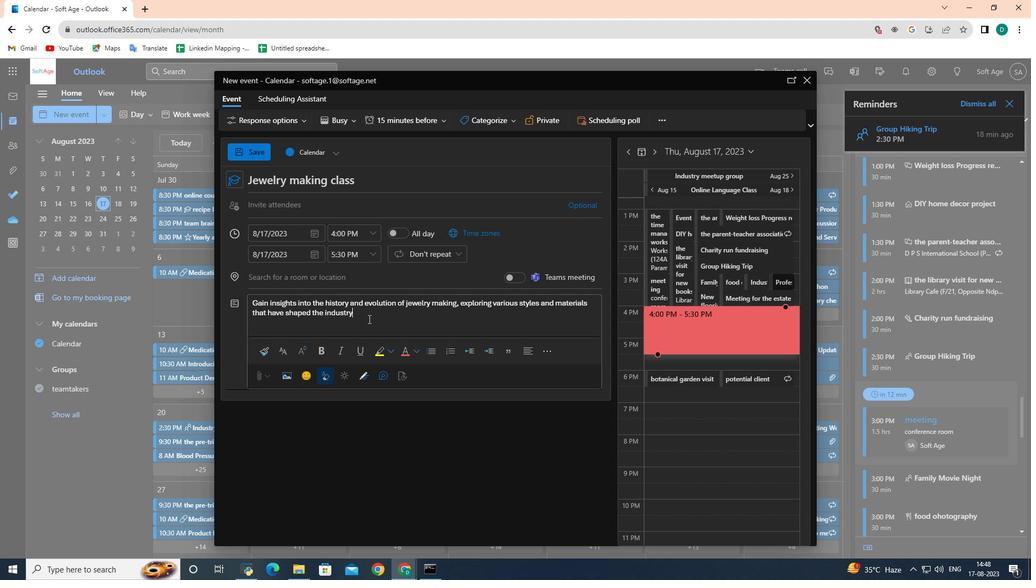 
Action: Mouse moved to (256, 149)
Screenshot: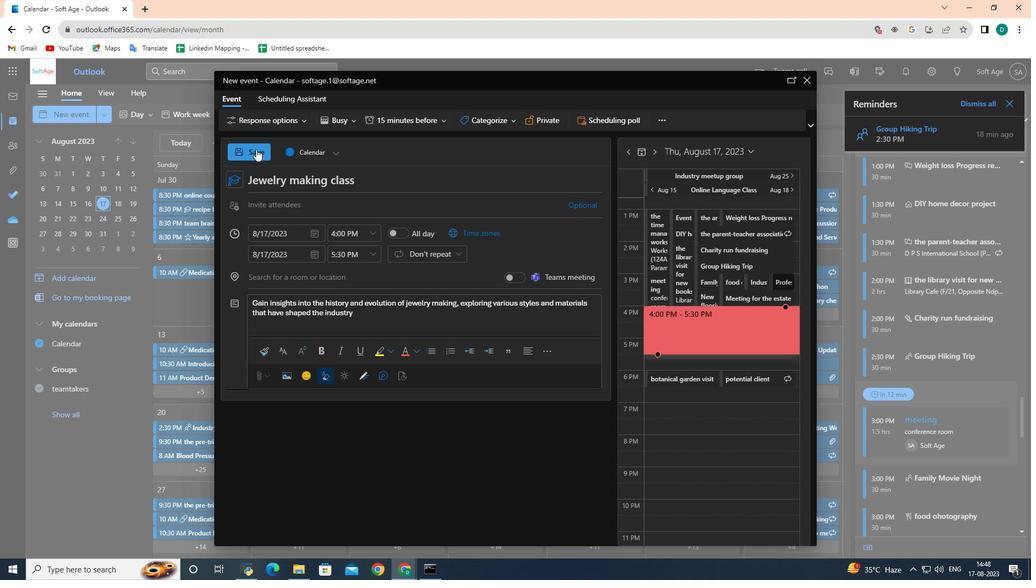 
Action: Mouse pressed left at (256, 149)
Screenshot: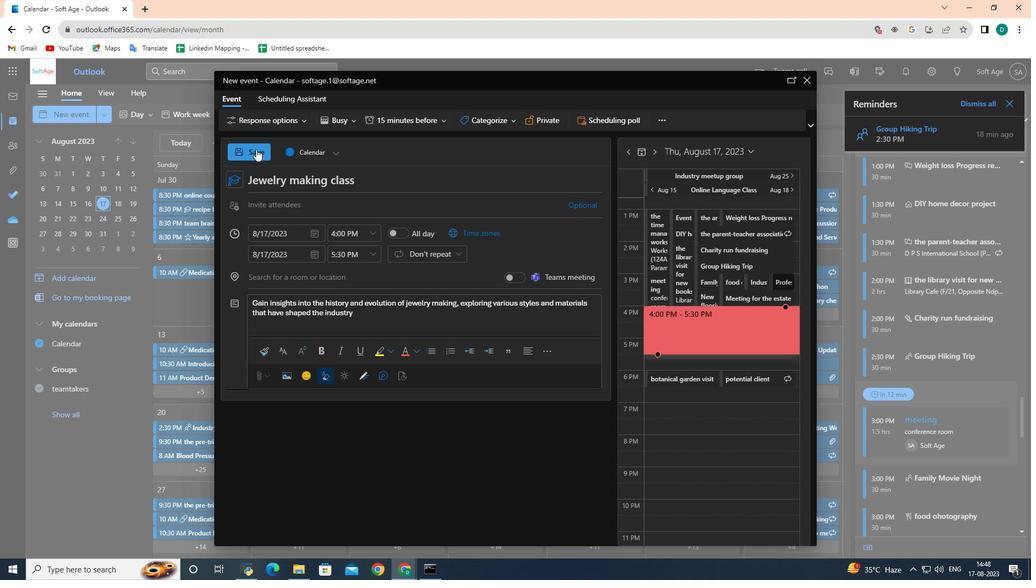 
Action: Mouse moved to (255, 148)
Screenshot: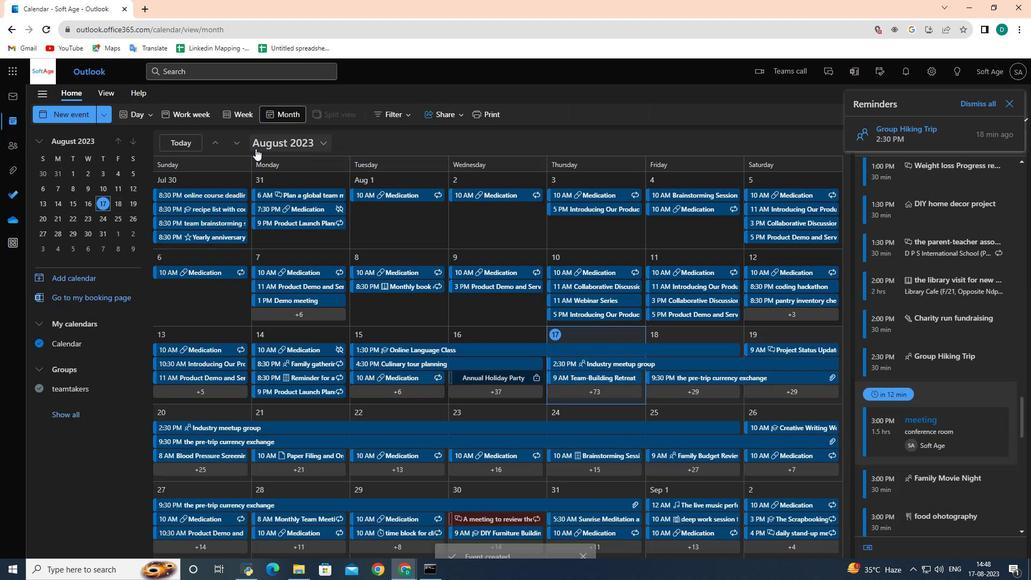 
